 Task: Toggle the enable commit signing.
Action: Mouse moved to (27, 649)
Screenshot: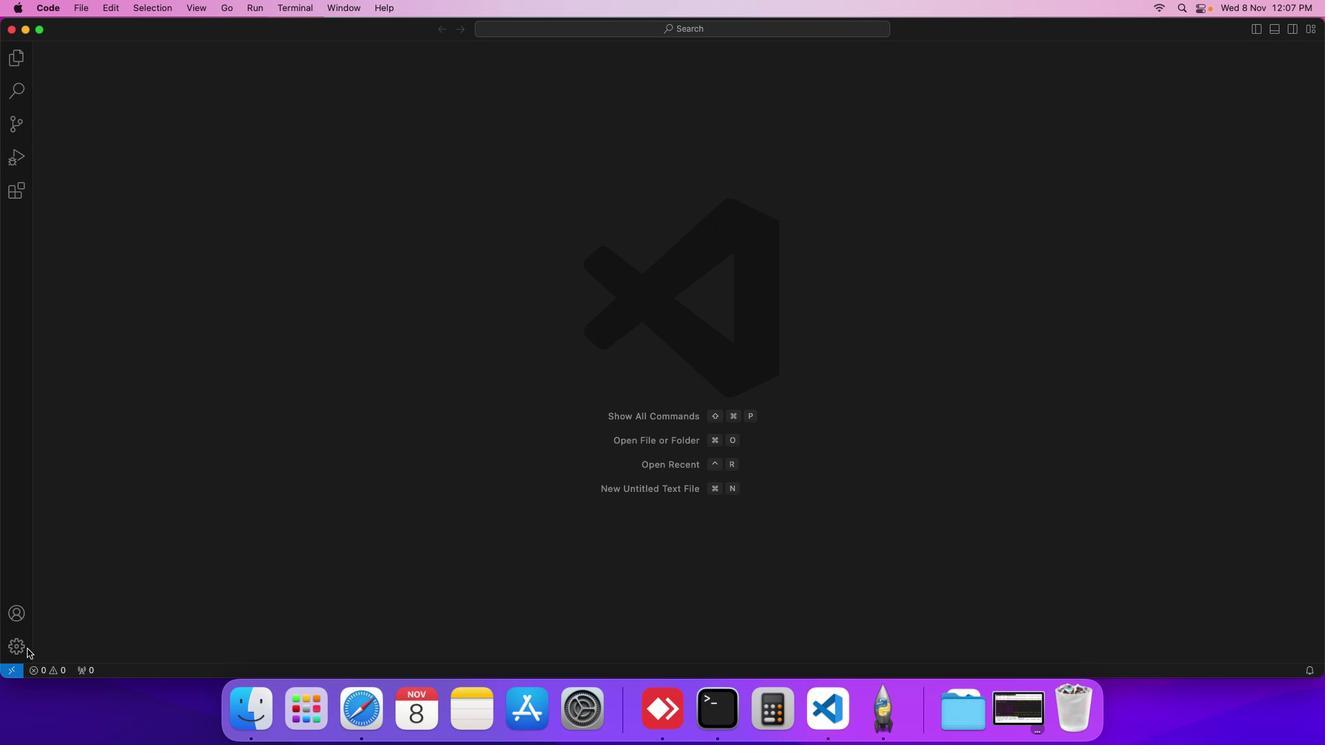 
Action: Mouse pressed left at (27, 649)
Screenshot: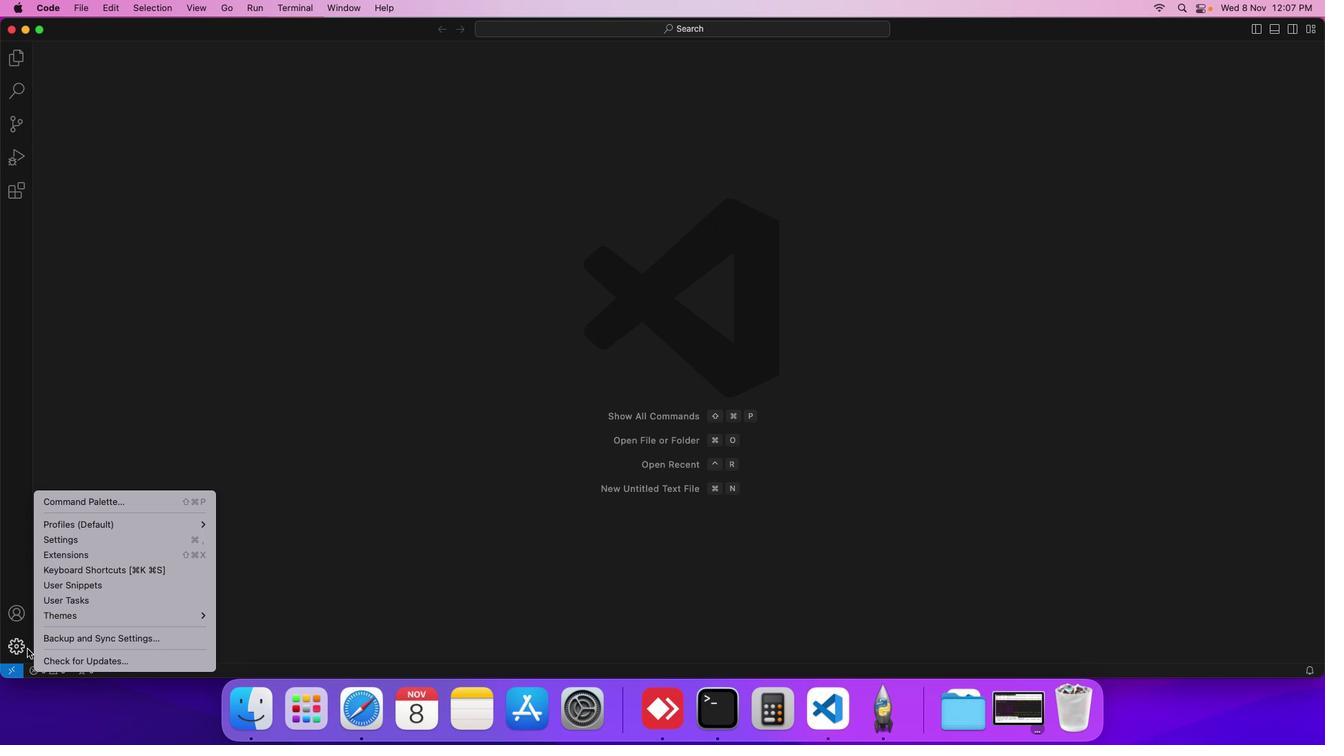
Action: Mouse moved to (82, 545)
Screenshot: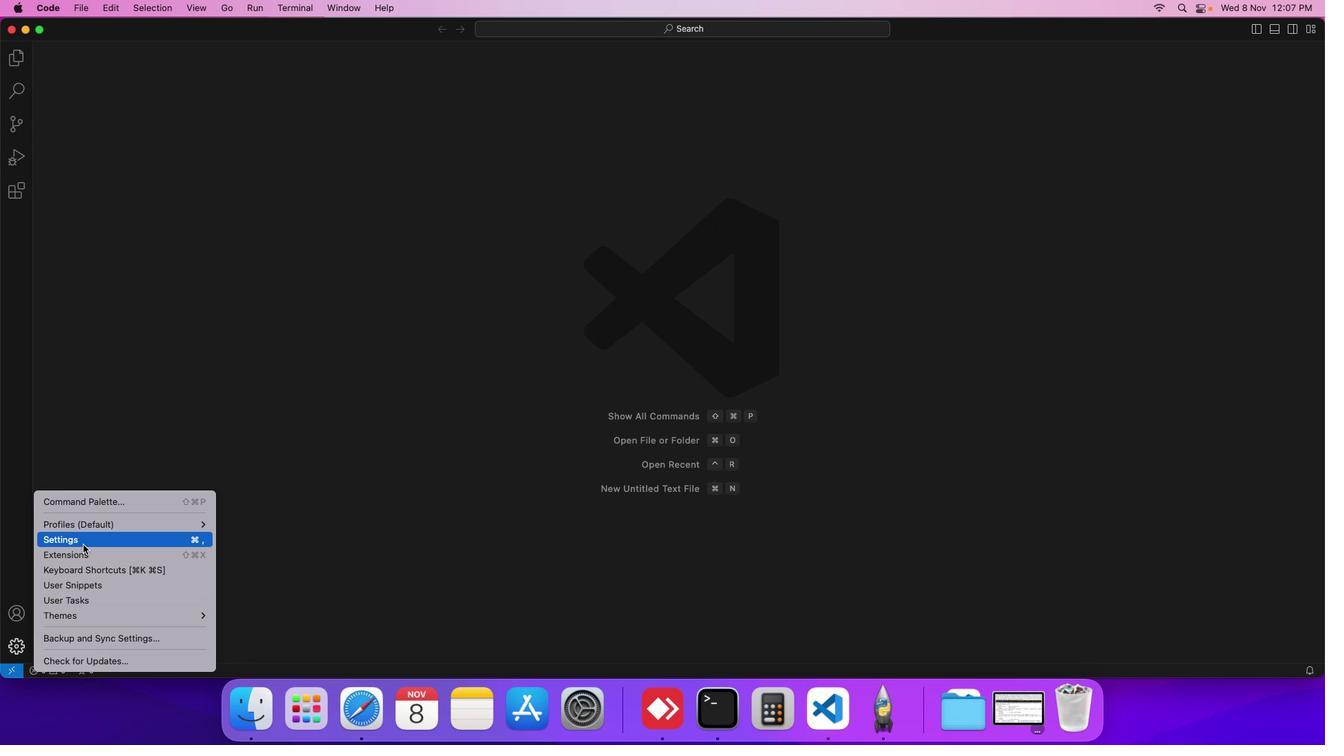
Action: Mouse pressed left at (82, 545)
Screenshot: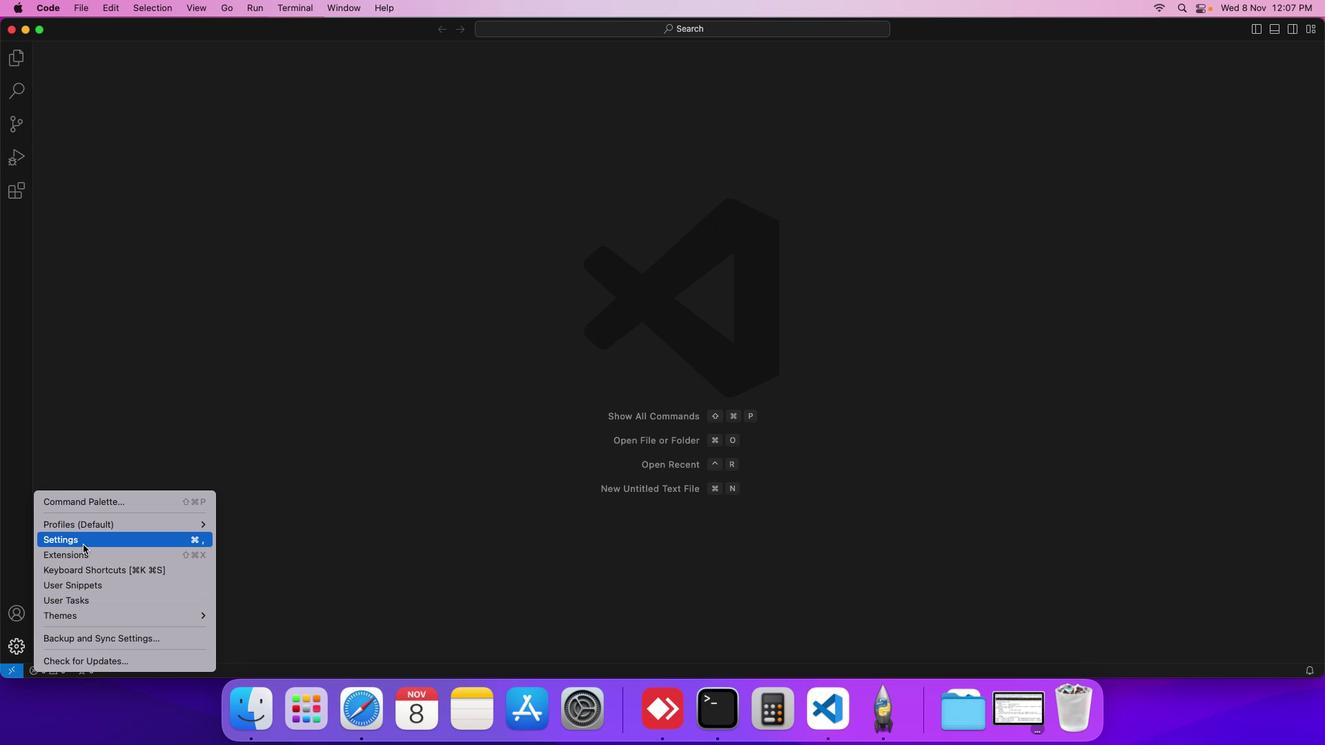 
Action: Mouse moved to (329, 251)
Screenshot: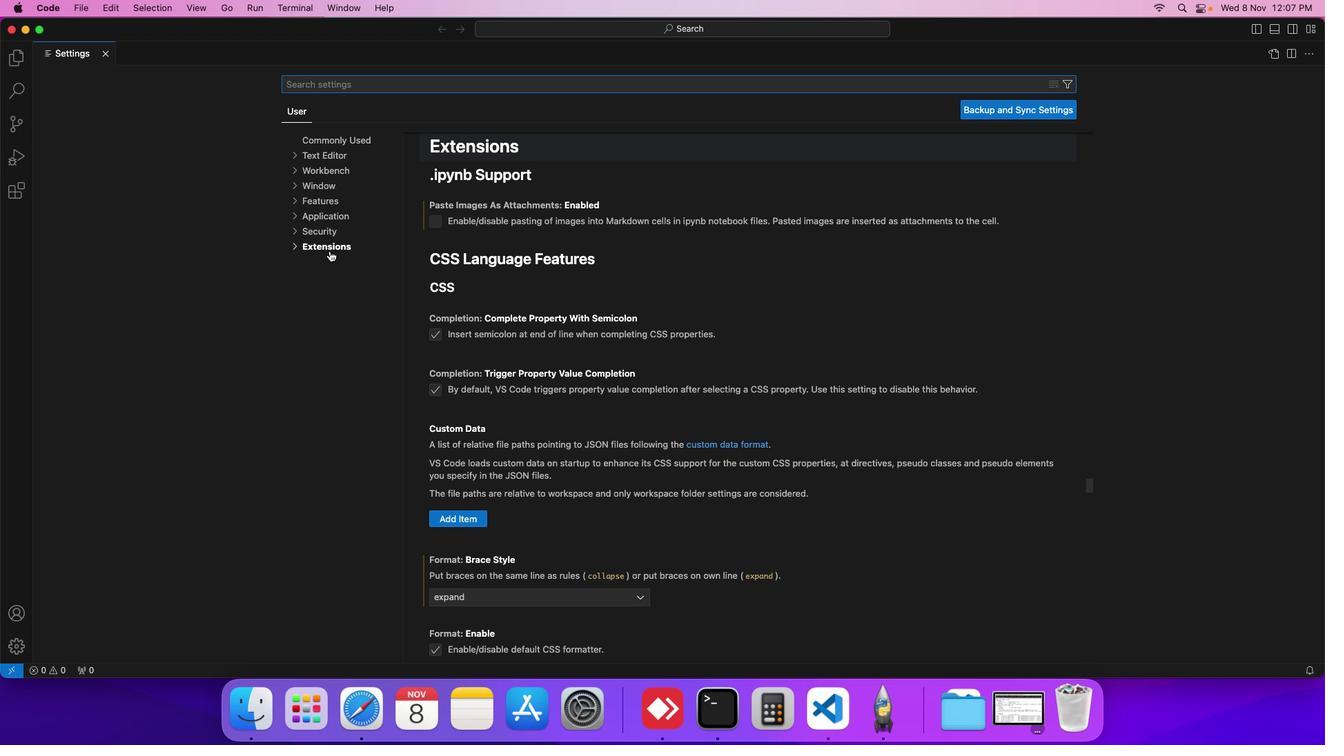
Action: Mouse pressed left at (329, 251)
Screenshot: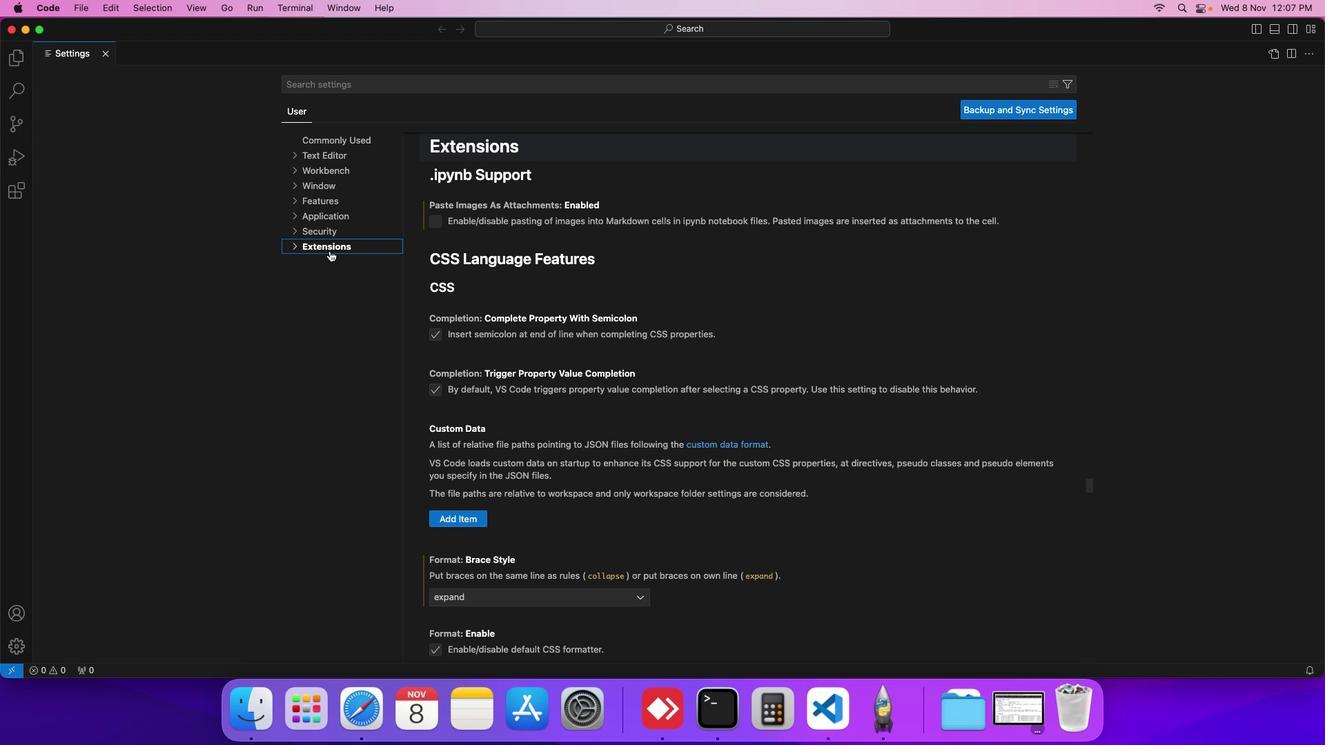 
Action: Mouse moved to (317, 307)
Screenshot: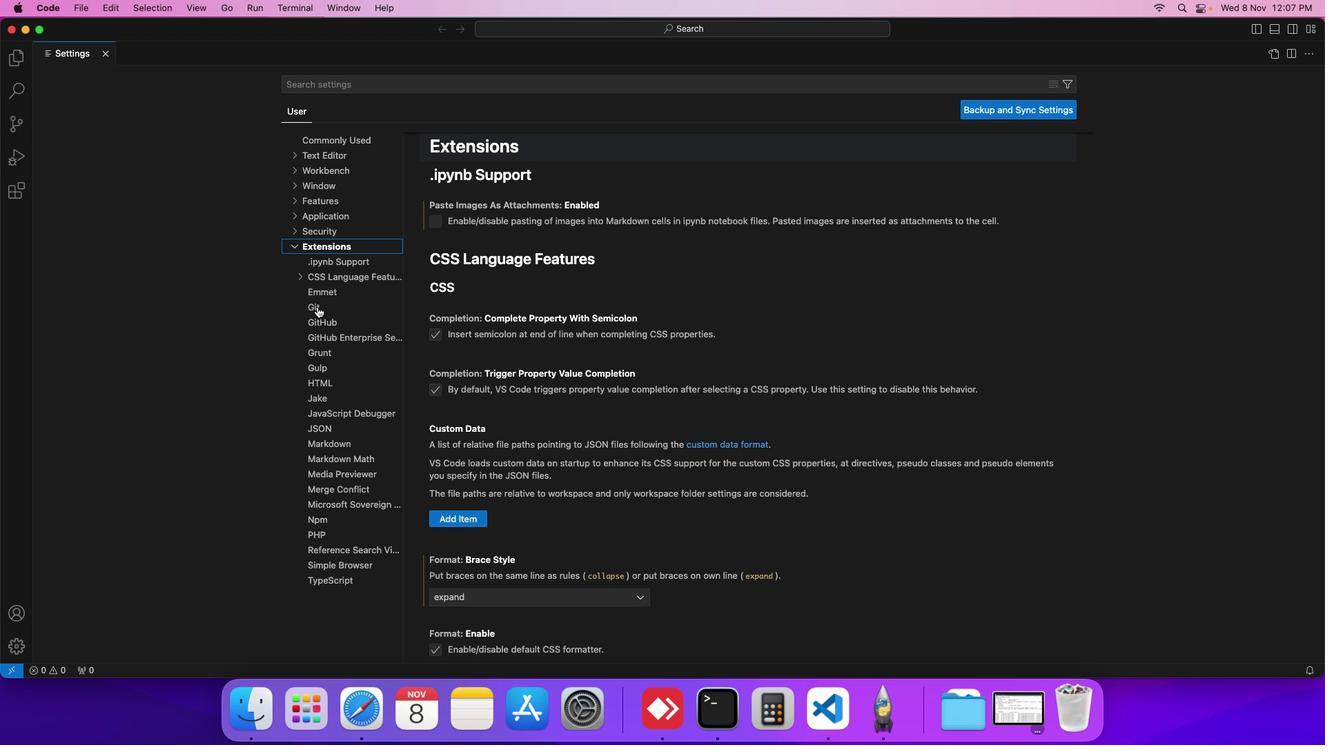 
Action: Mouse pressed left at (317, 307)
Screenshot: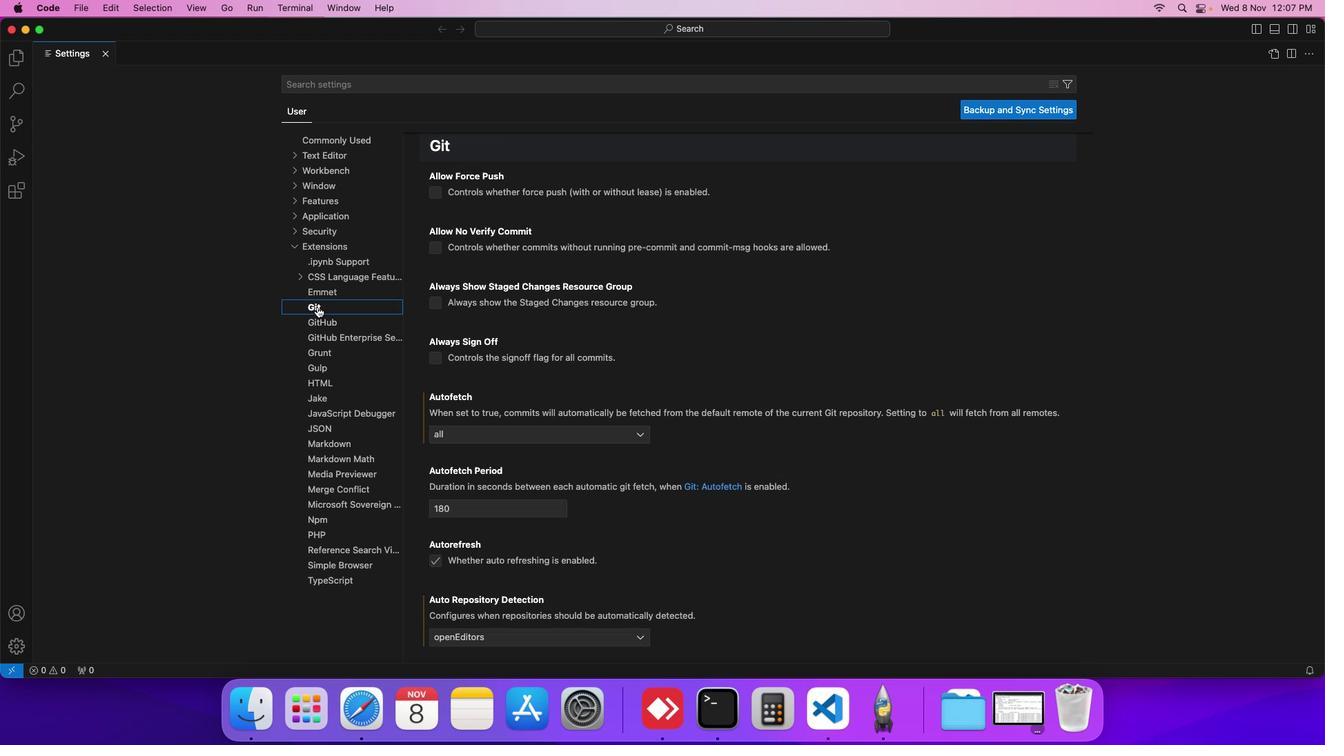 
Action: Mouse moved to (465, 385)
Screenshot: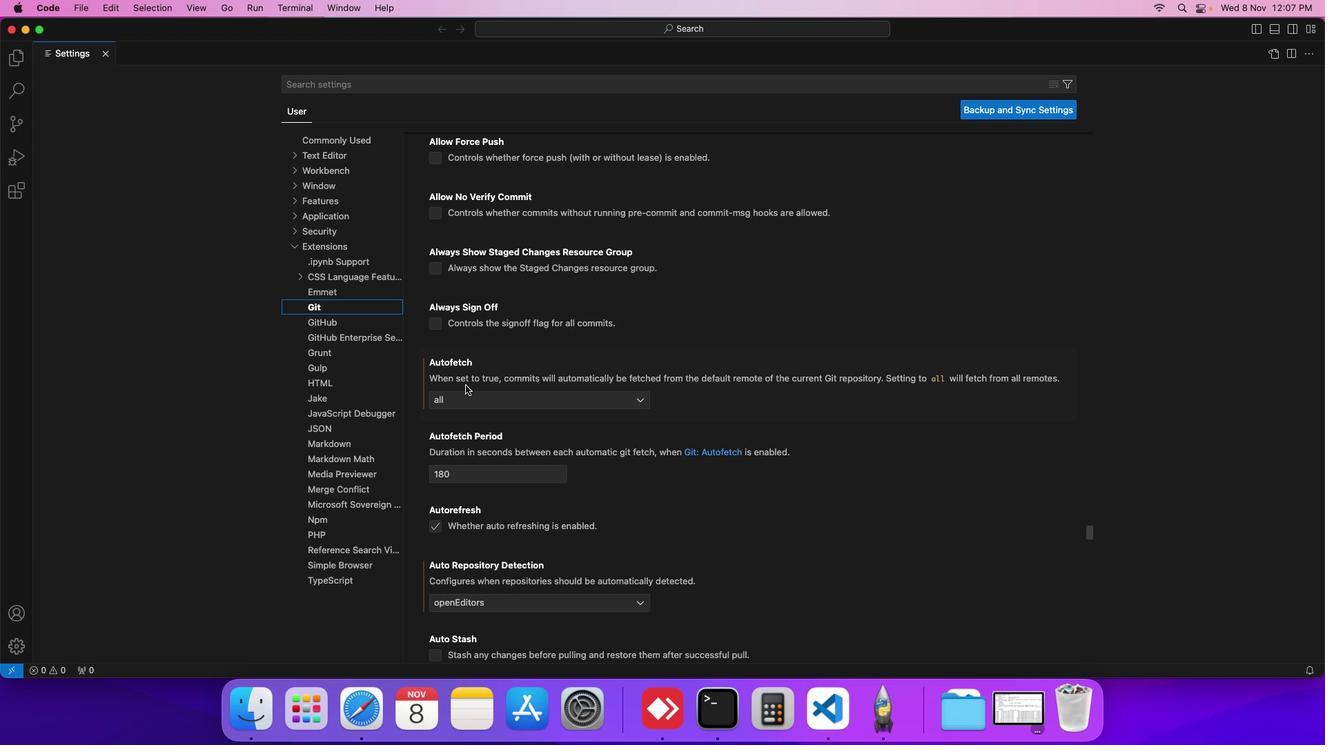 
Action: Mouse scrolled (465, 385) with delta (0, 0)
Screenshot: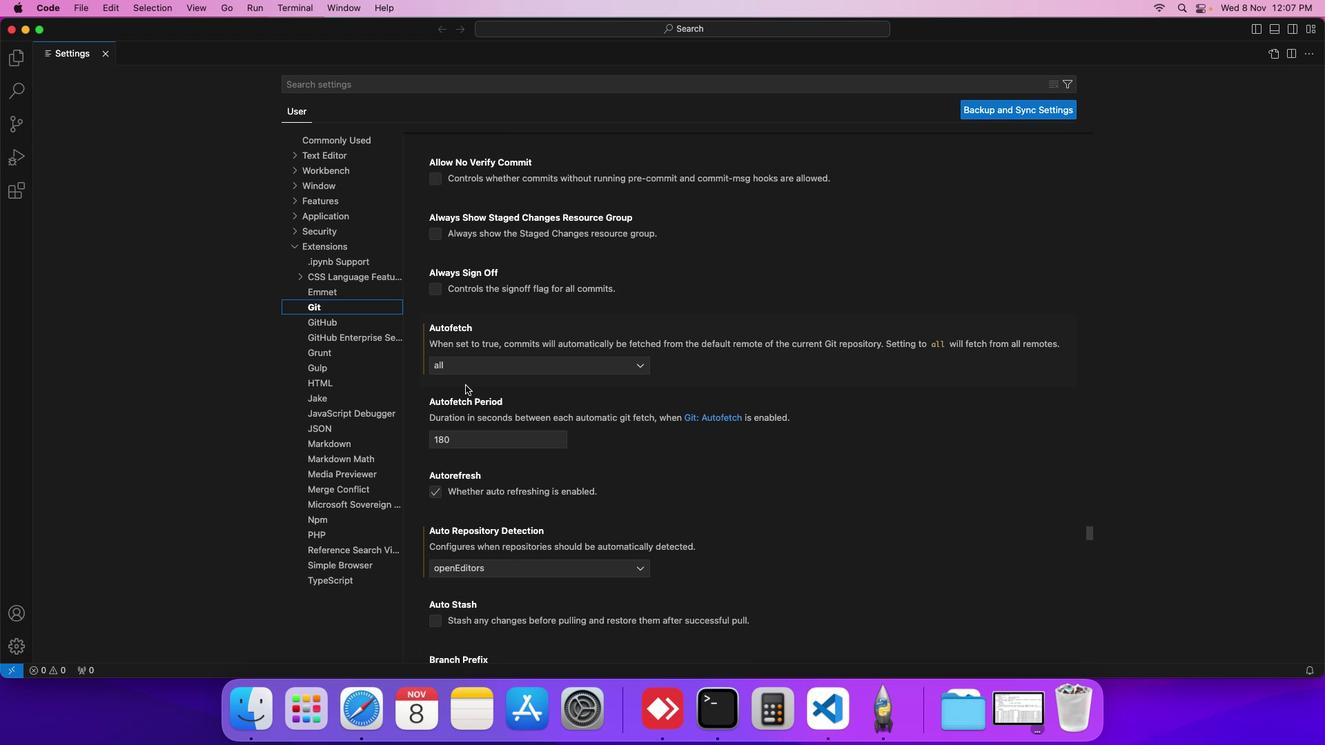 
Action: Mouse scrolled (465, 385) with delta (0, 0)
Screenshot: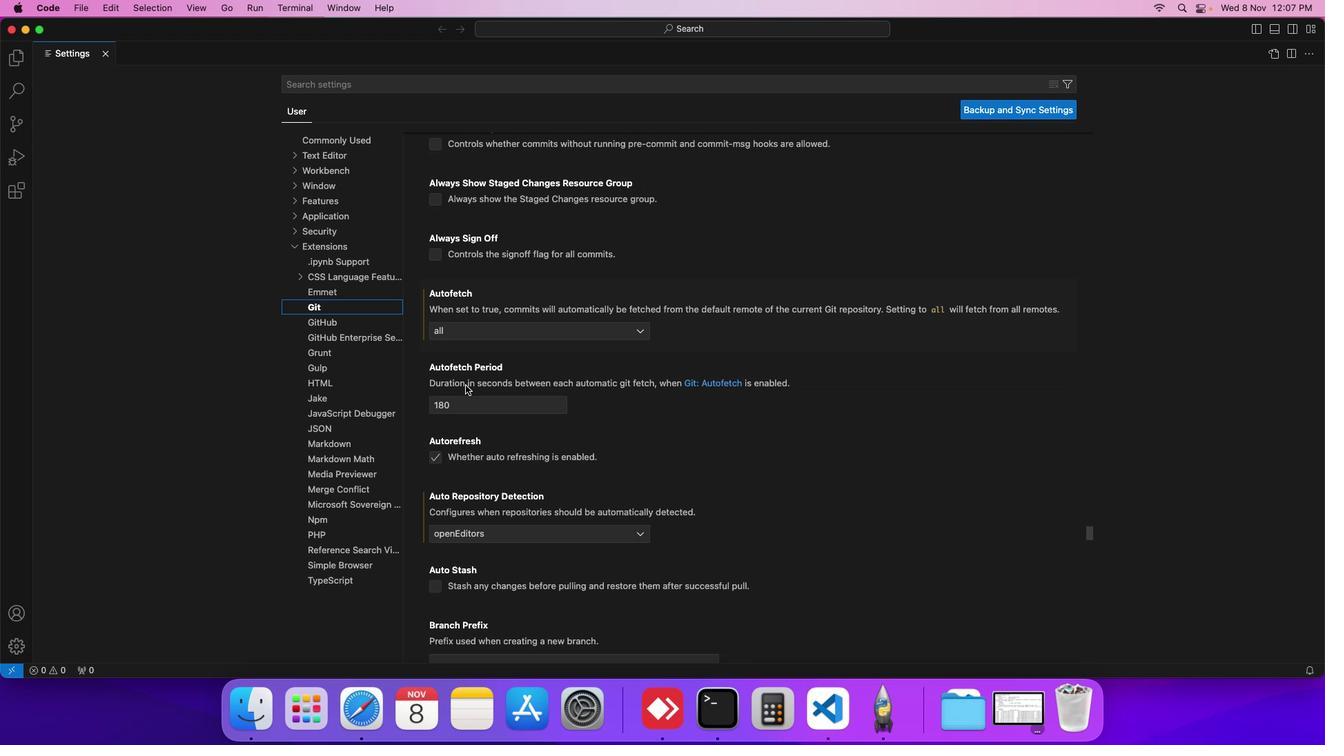 
Action: Mouse scrolled (465, 385) with delta (0, 0)
Screenshot: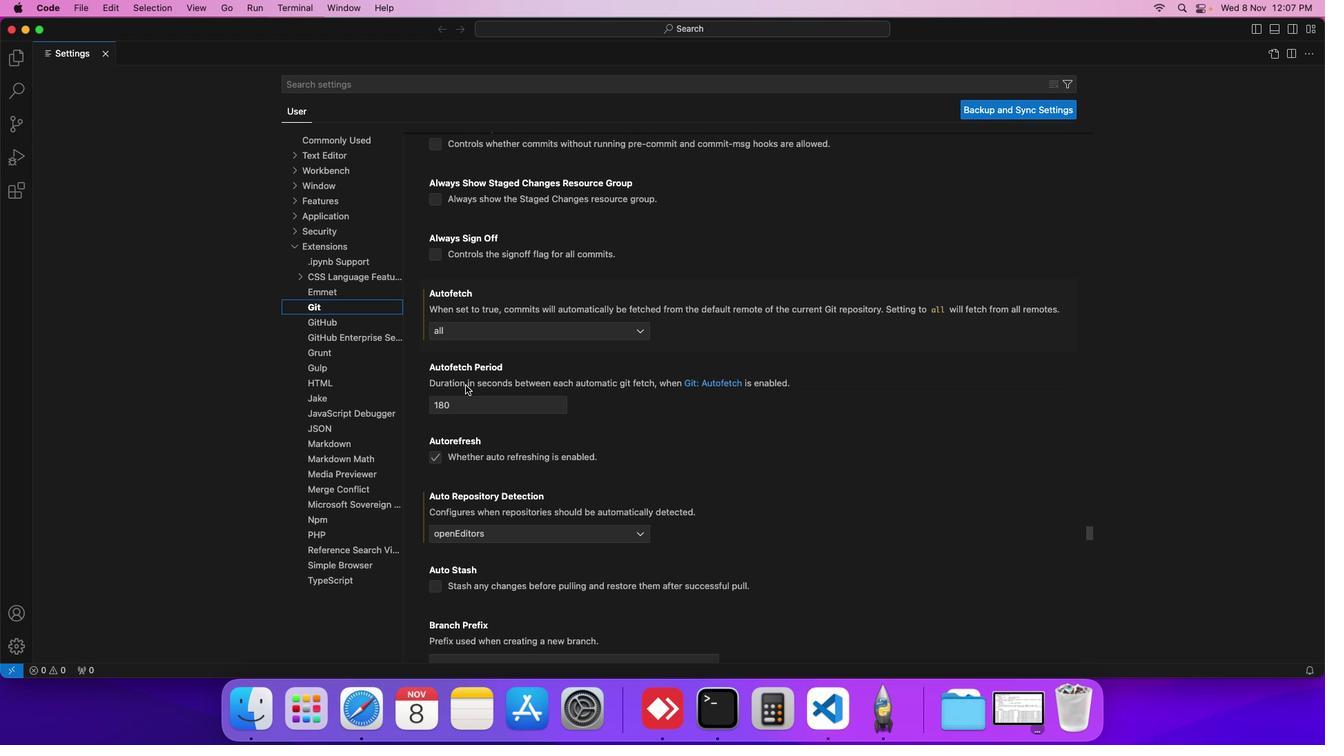 
Action: Mouse scrolled (465, 385) with delta (0, 0)
Screenshot: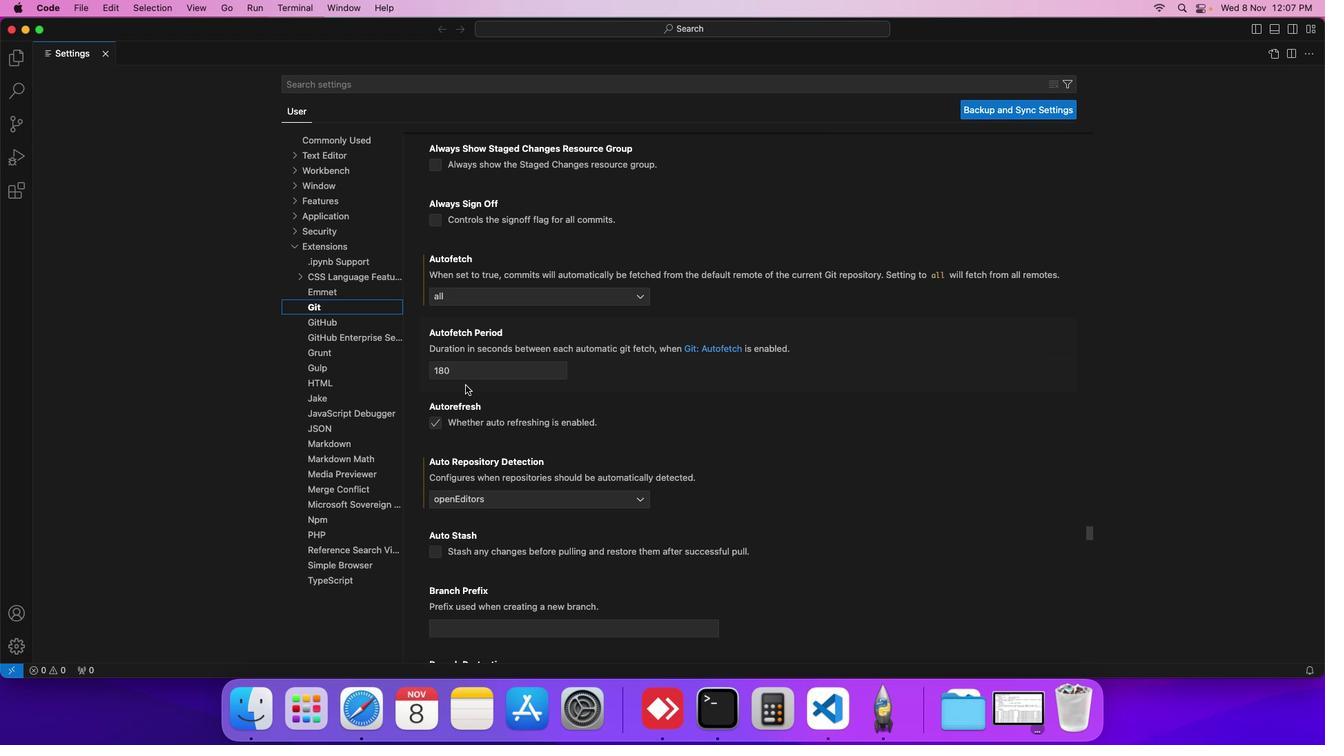 
Action: Mouse scrolled (465, 385) with delta (0, 0)
Screenshot: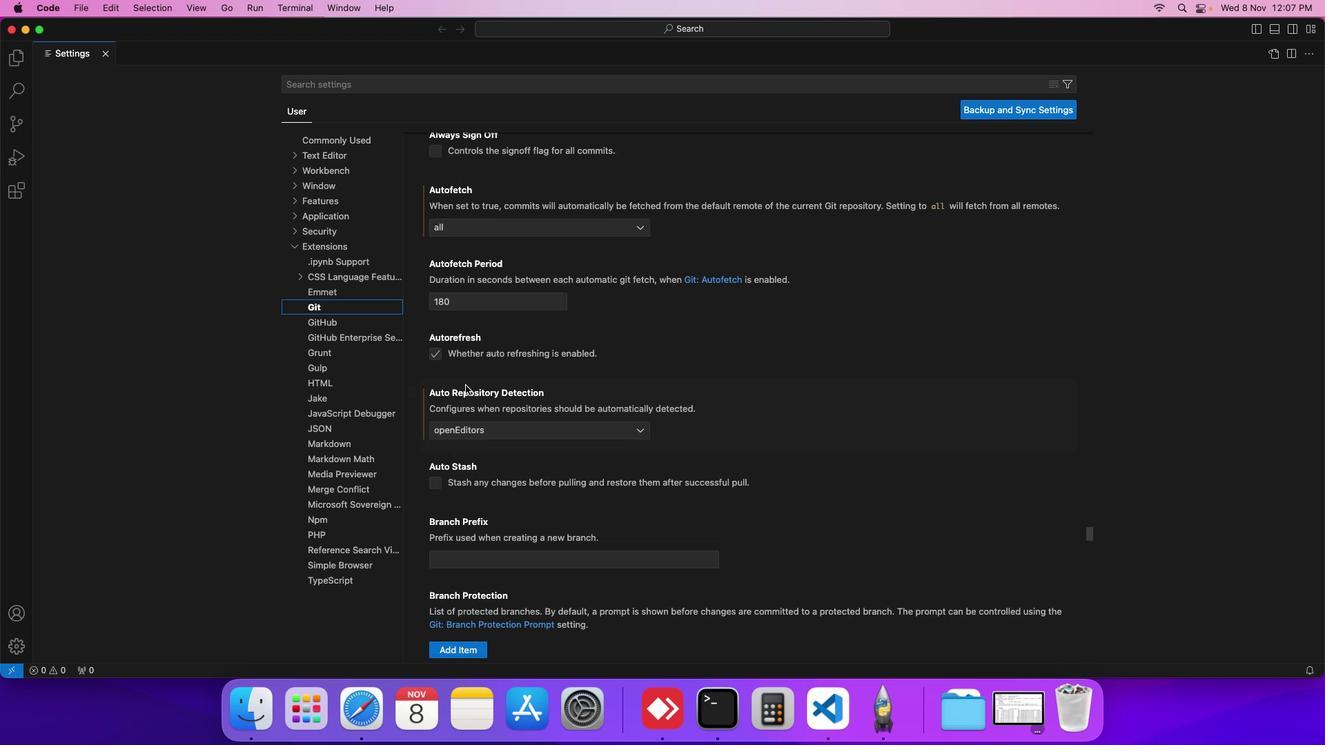 
Action: Mouse scrolled (465, 385) with delta (0, 0)
Screenshot: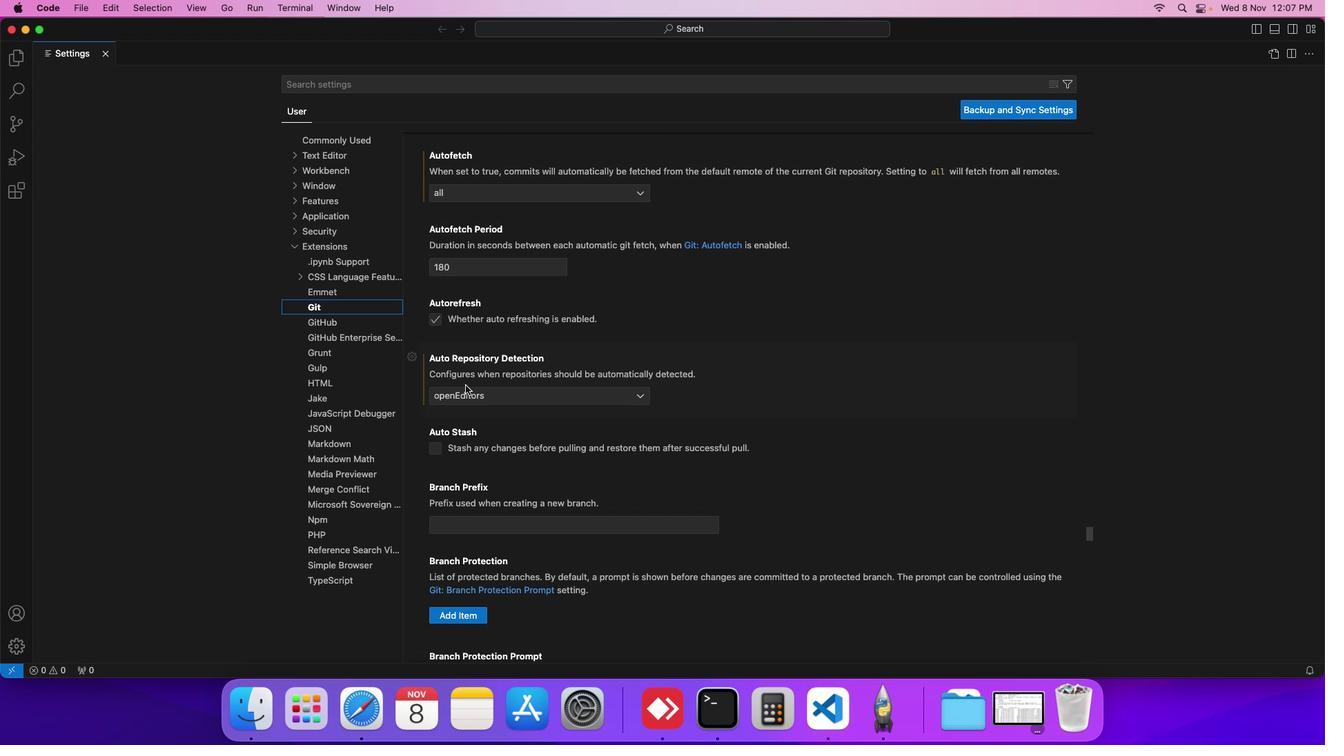 
Action: Mouse scrolled (465, 385) with delta (0, 0)
Screenshot: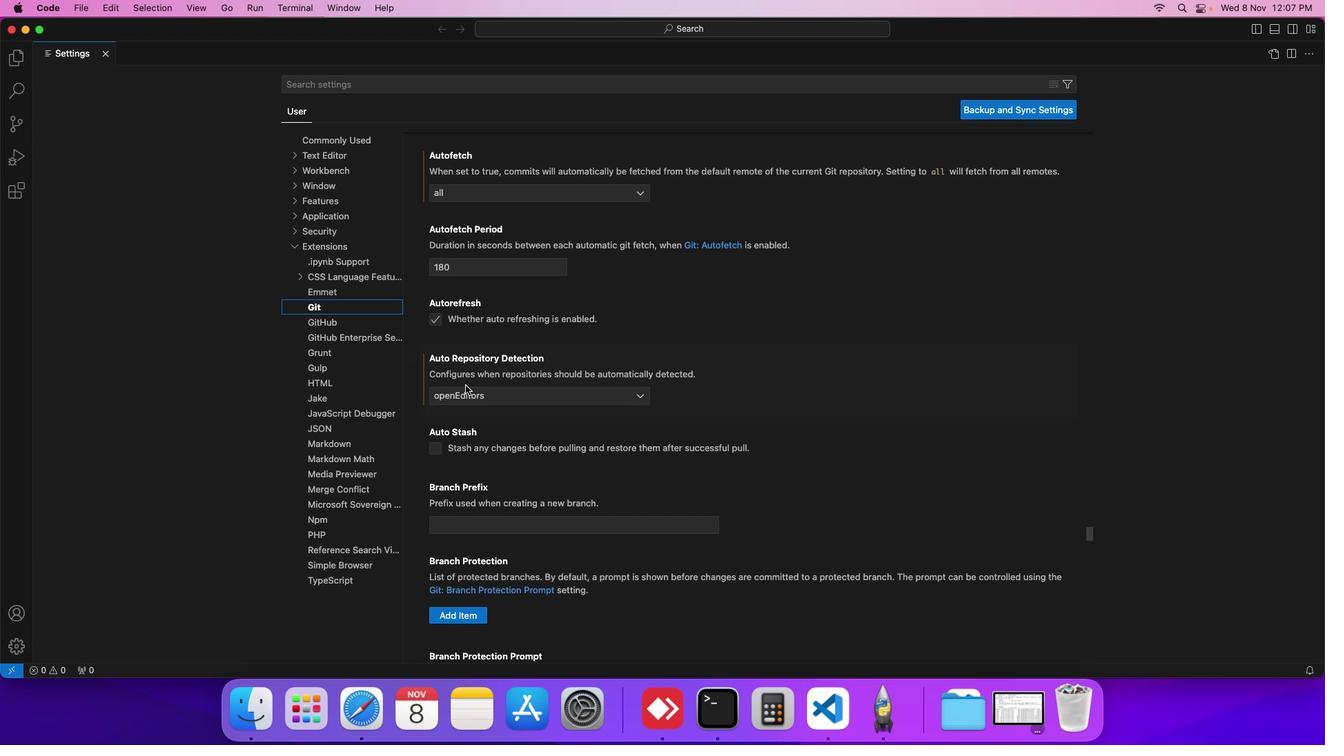 
Action: Mouse scrolled (465, 385) with delta (0, 0)
Screenshot: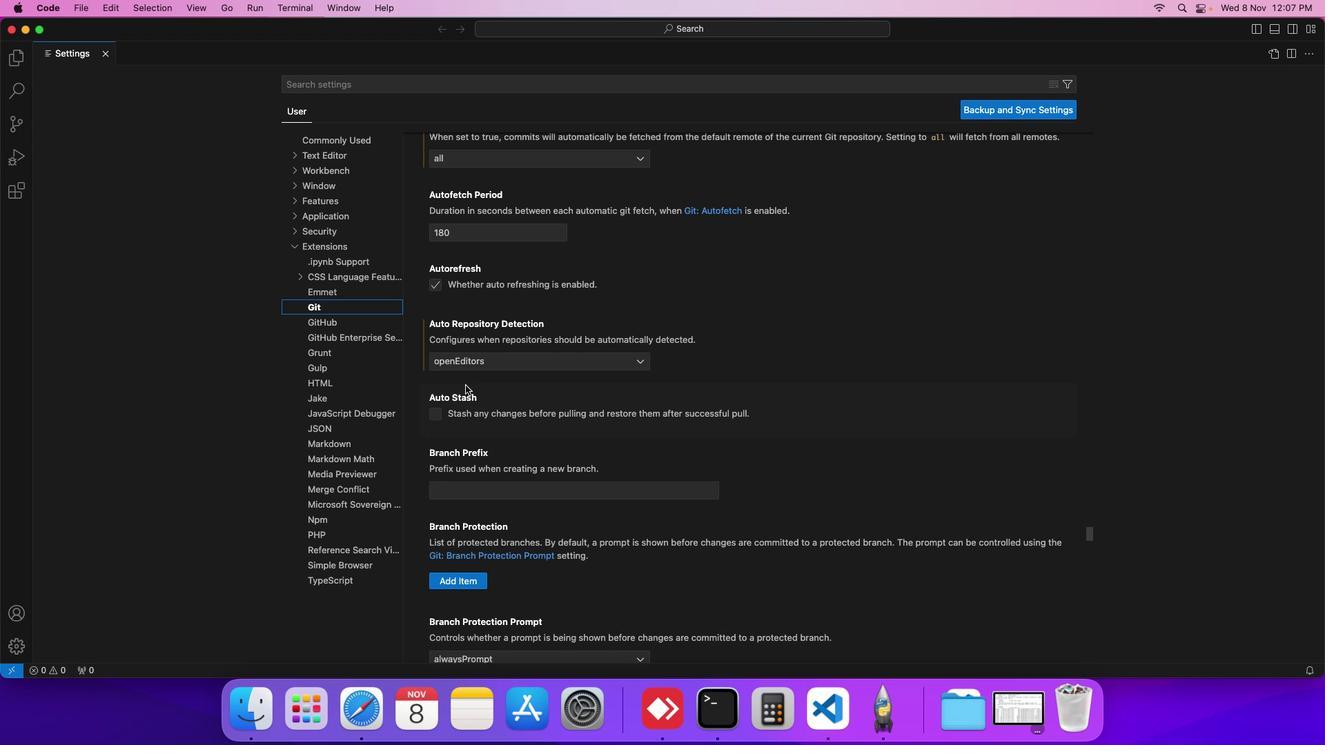 
Action: Mouse scrolled (465, 385) with delta (0, 0)
Screenshot: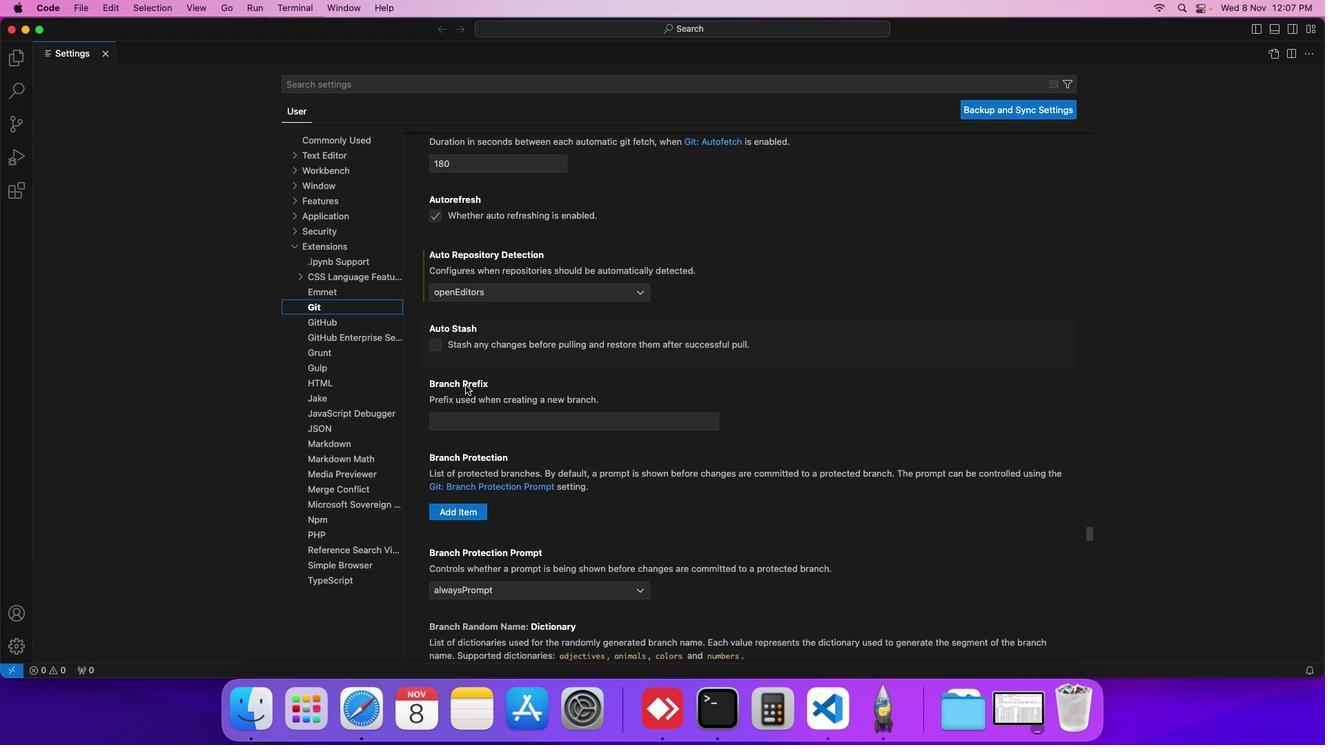 
Action: Mouse scrolled (465, 385) with delta (0, 0)
Screenshot: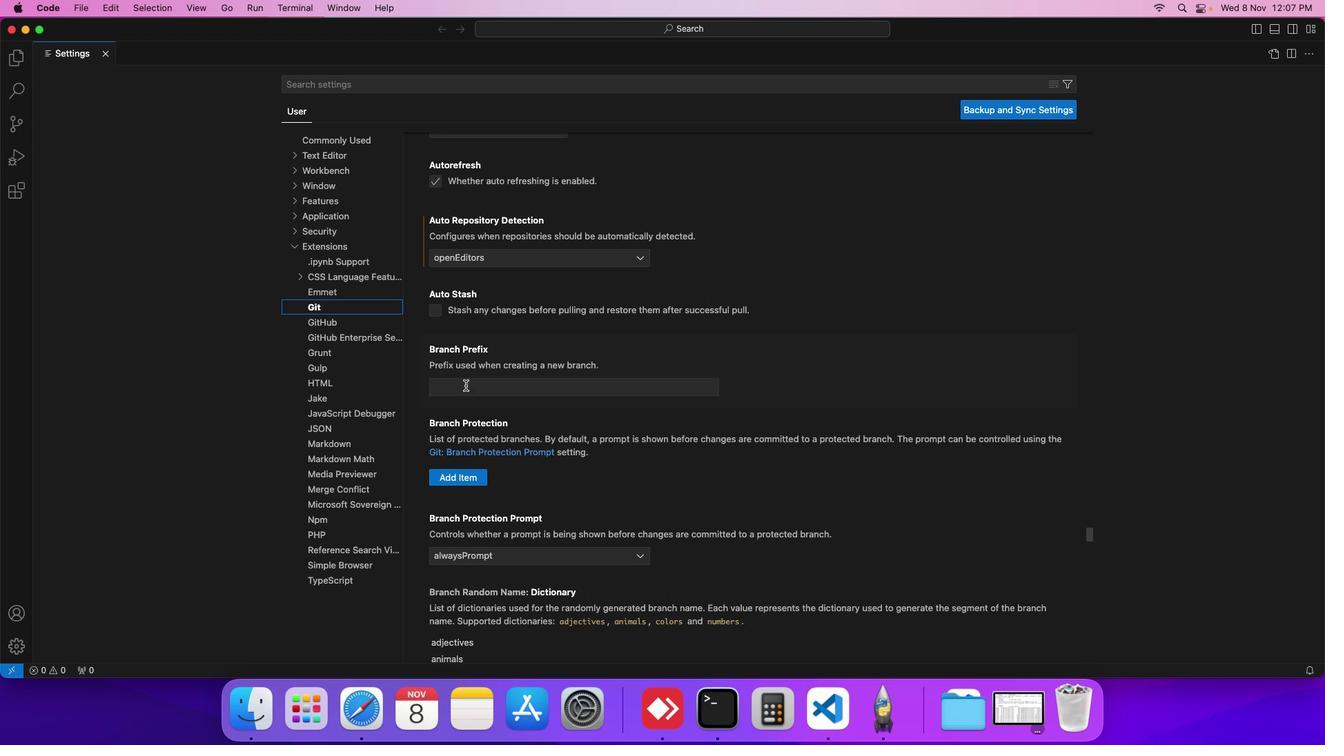 
Action: Mouse scrolled (465, 385) with delta (0, 0)
Screenshot: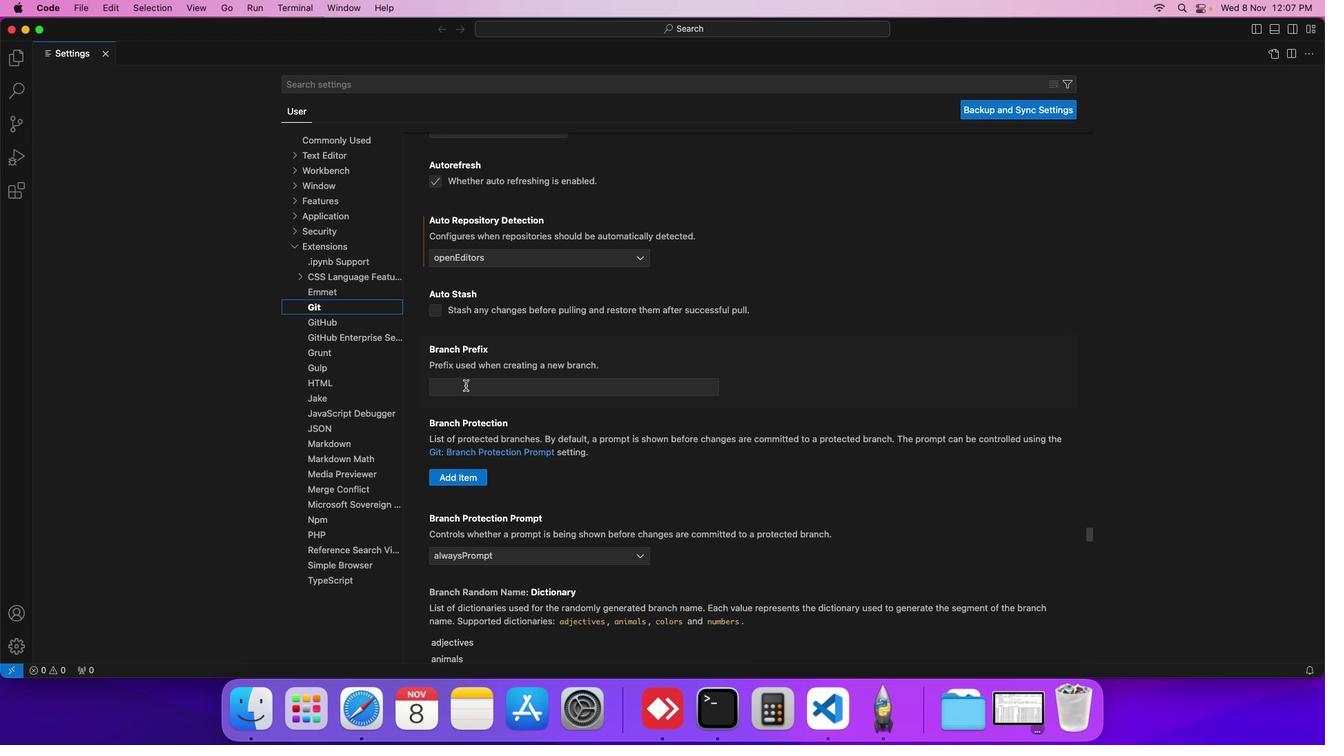 
Action: Mouse scrolled (465, 385) with delta (0, 0)
Screenshot: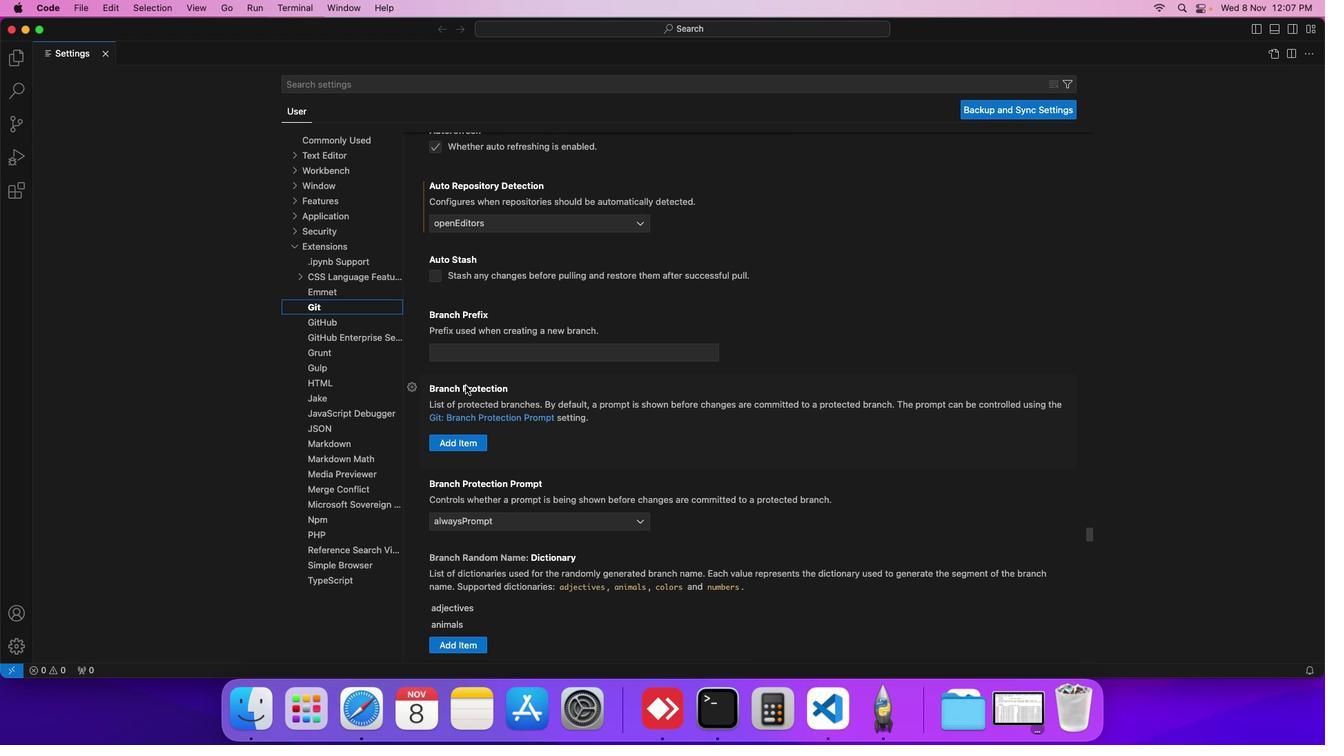 
Action: Mouse scrolled (465, 385) with delta (0, 0)
Screenshot: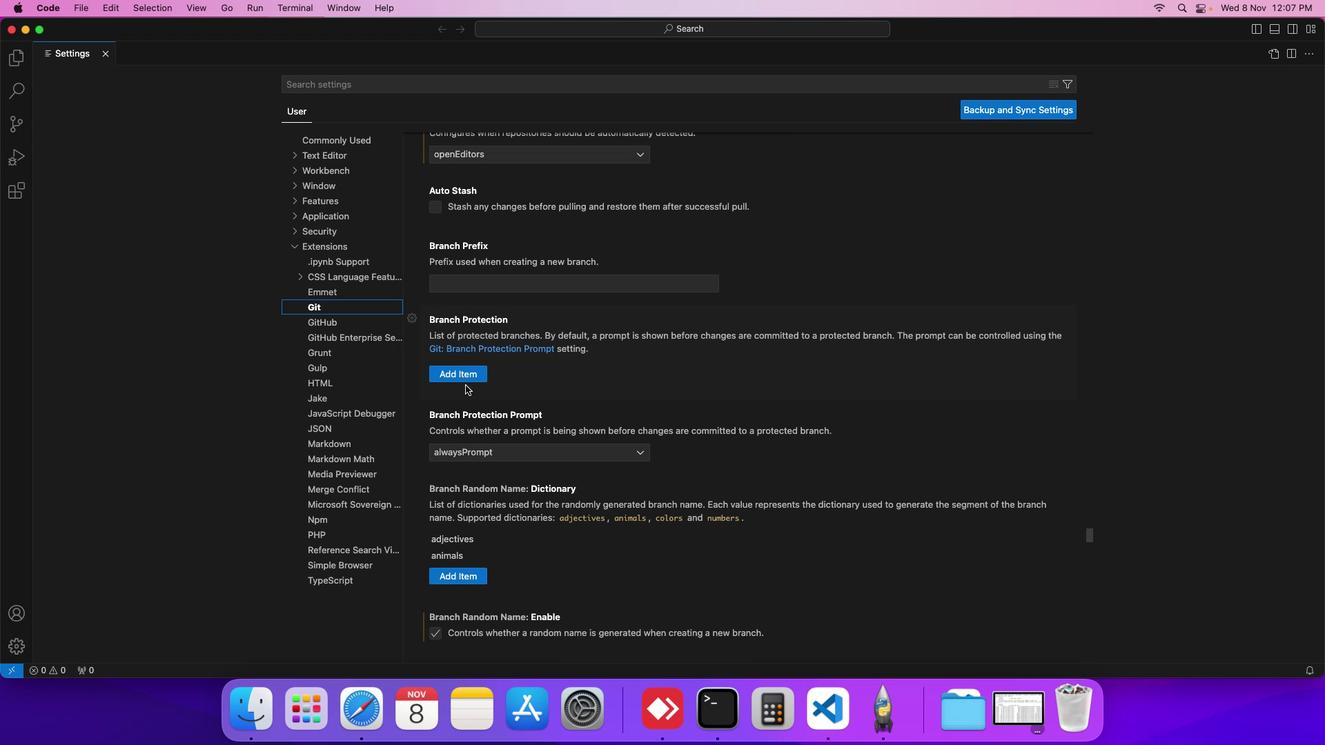 
Action: Mouse scrolled (465, 385) with delta (0, 0)
Screenshot: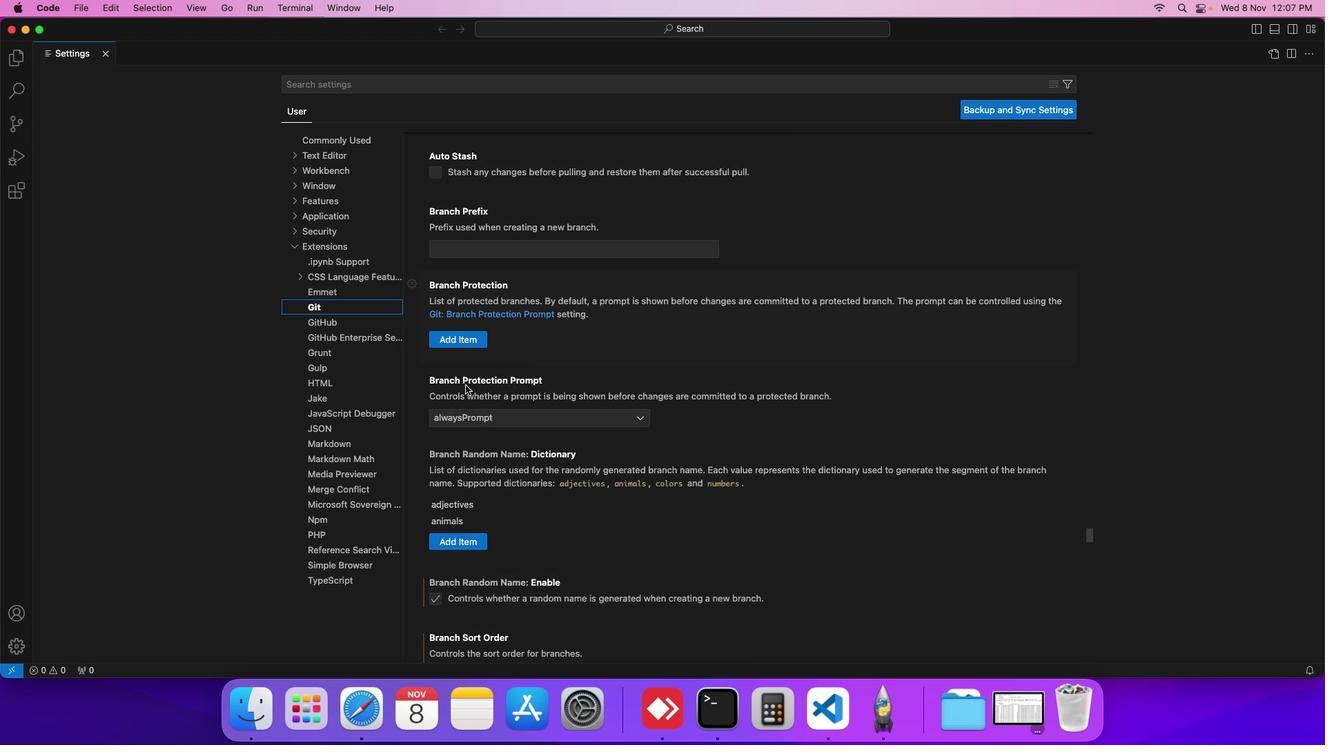 
Action: Mouse scrolled (465, 385) with delta (0, 0)
Screenshot: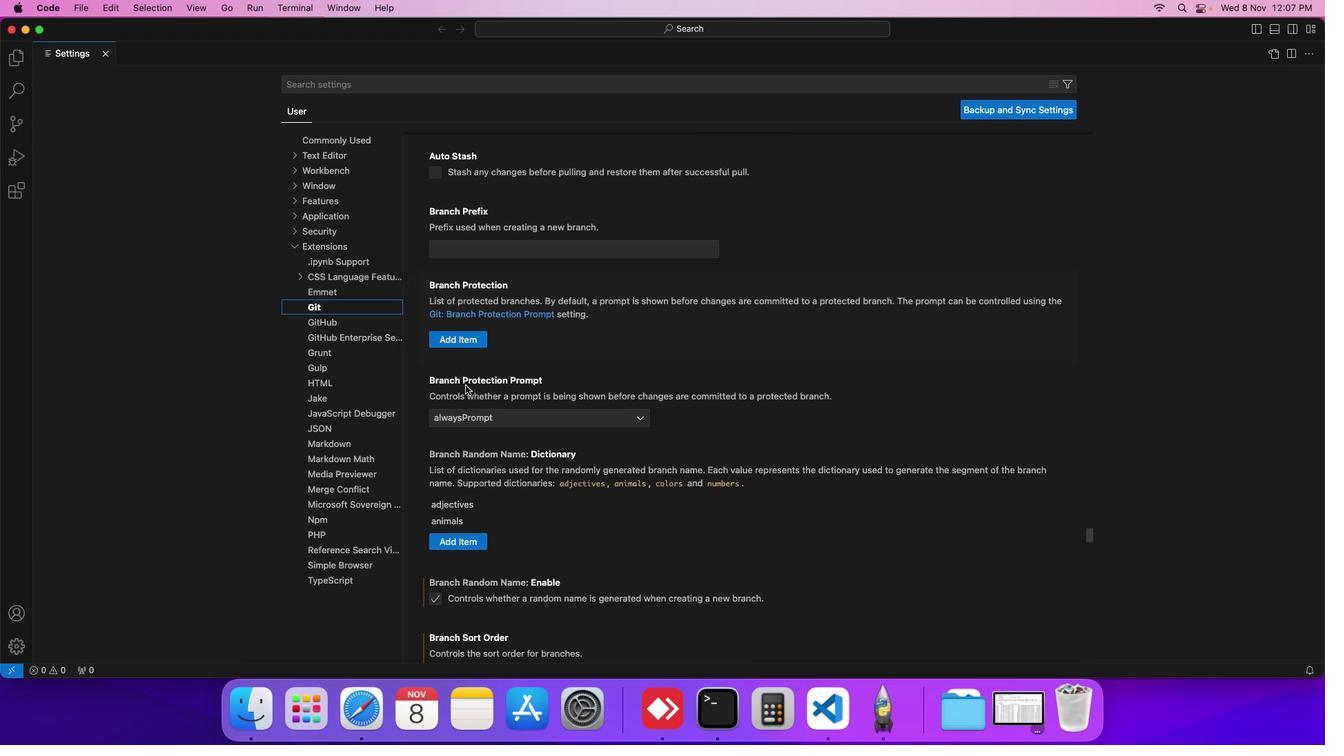 
Action: Mouse scrolled (465, 385) with delta (0, 0)
Screenshot: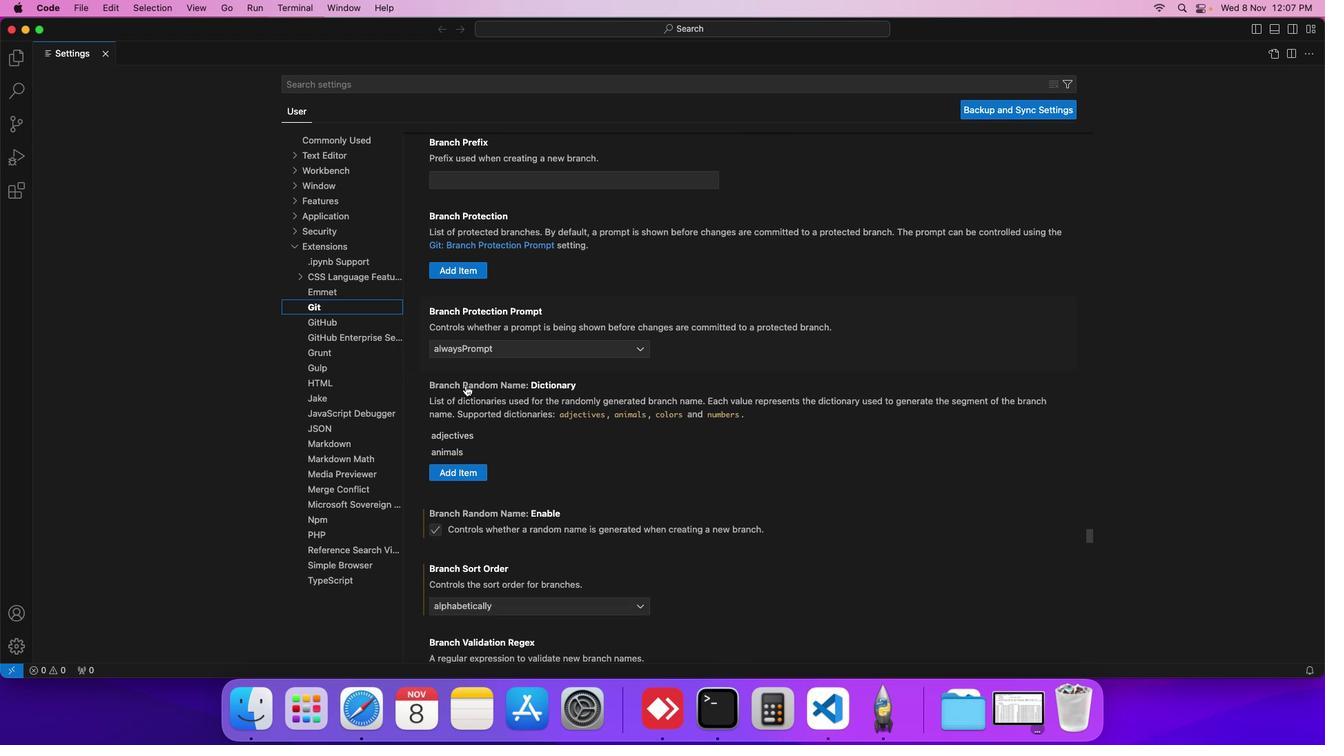 
Action: Mouse scrolled (465, 385) with delta (0, 0)
Screenshot: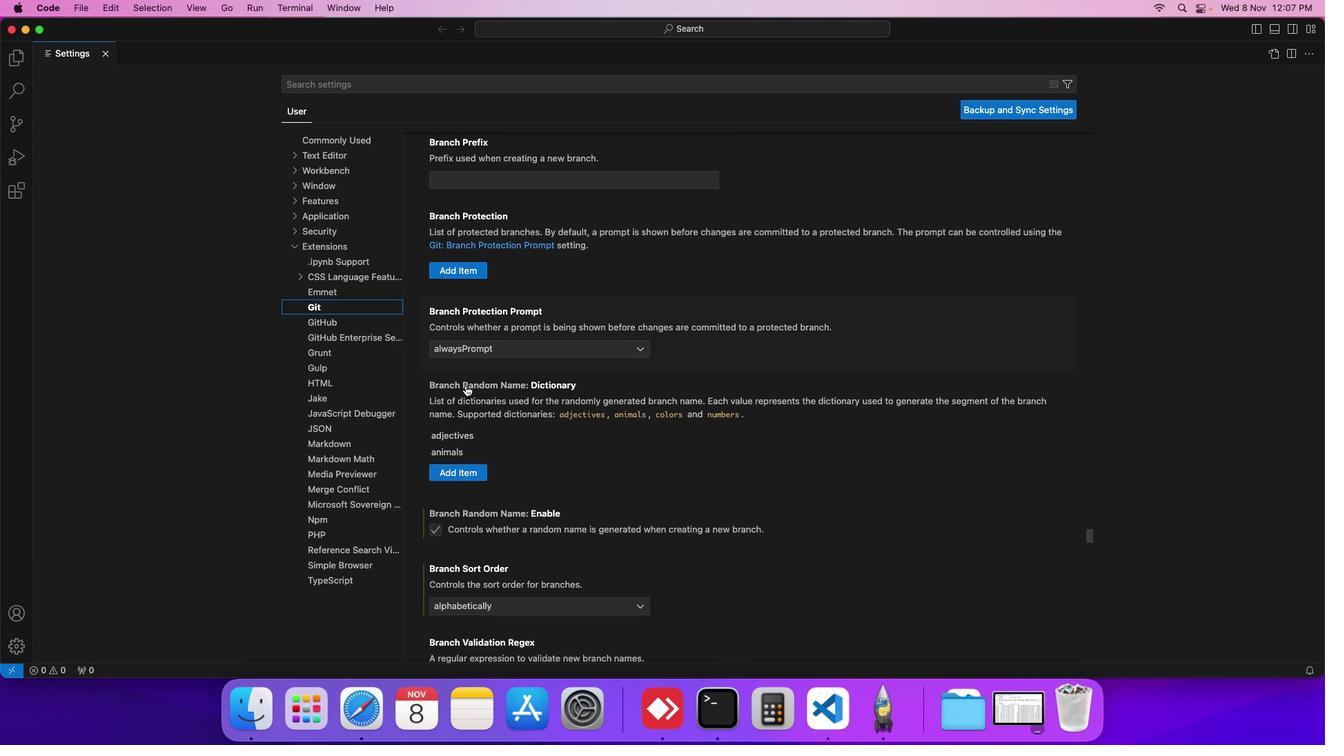 
Action: Mouse scrolled (465, 385) with delta (0, 0)
Screenshot: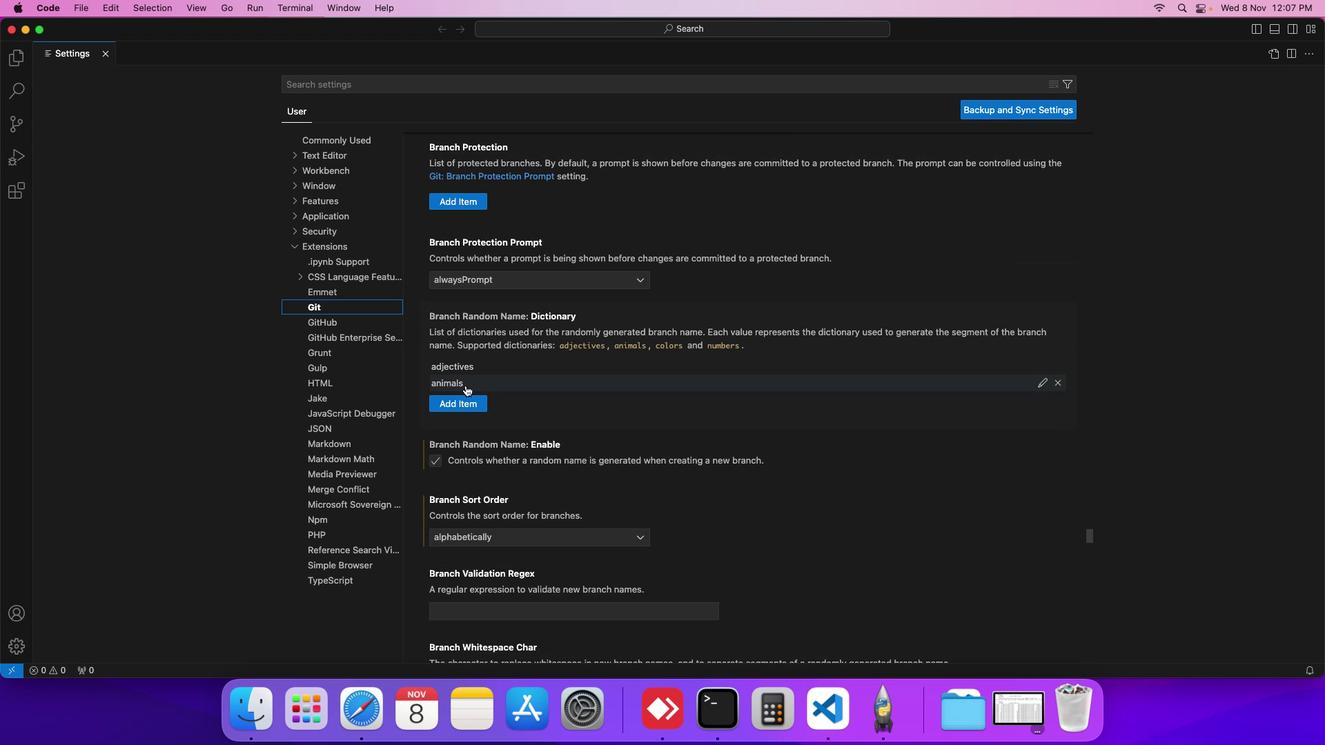 
Action: Mouse scrolled (465, 385) with delta (0, 0)
Screenshot: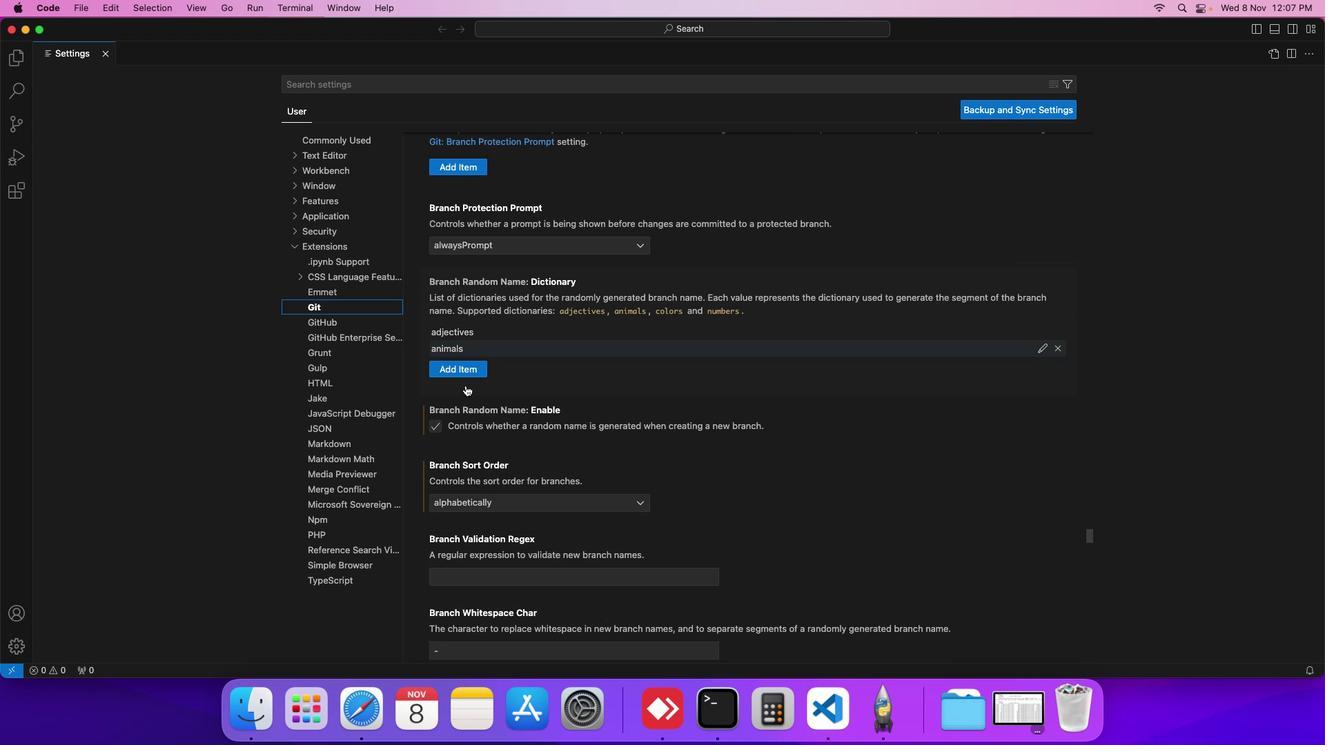 
Action: Mouse scrolled (465, 385) with delta (0, 0)
Screenshot: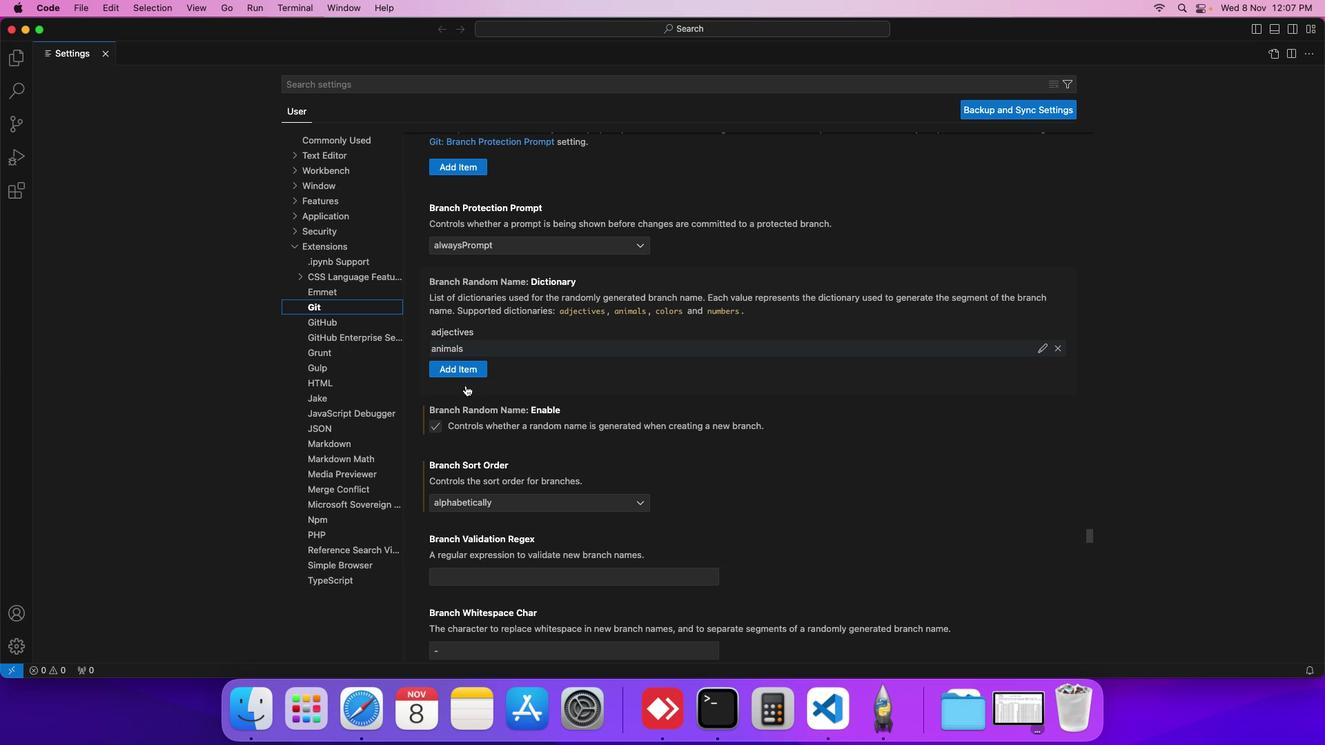 
Action: Mouse scrolled (465, 385) with delta (0, 0)
Screenshot: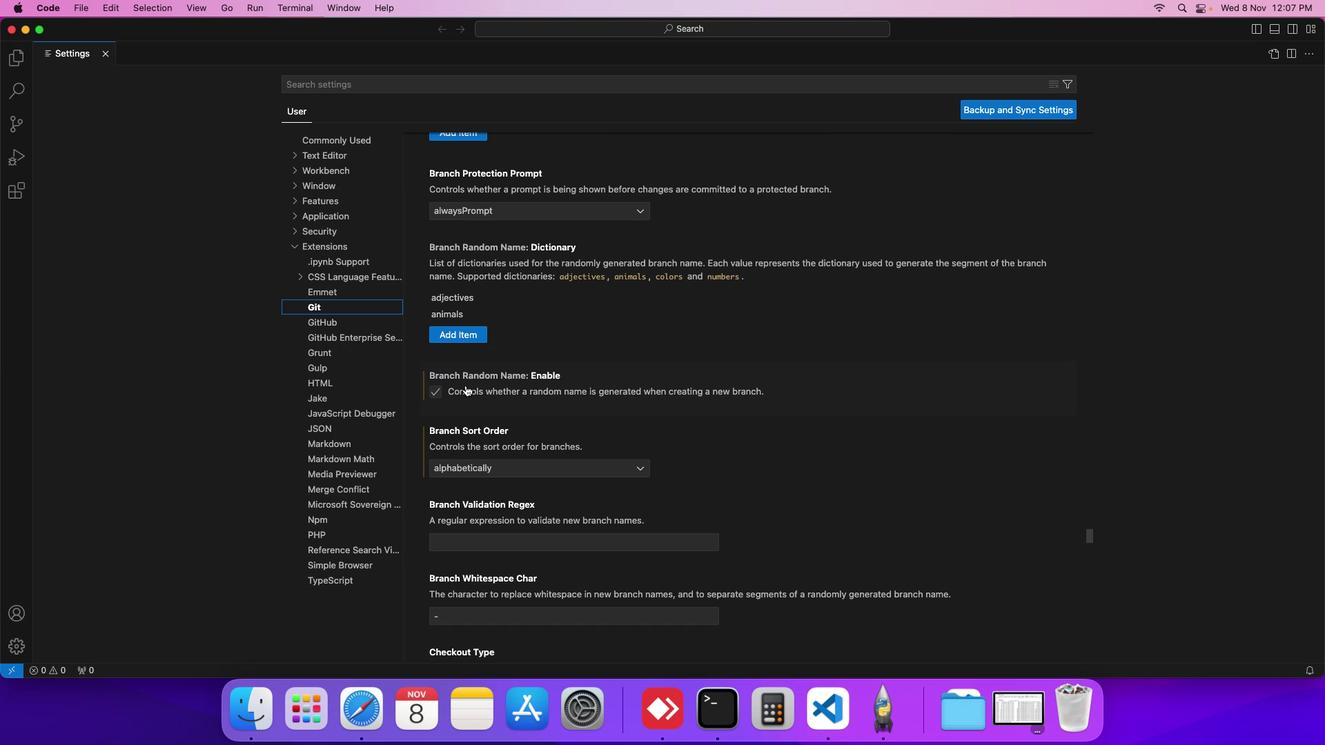 
Action: Mouse scrolled (465, 385) with delta (0, 0)
Screenshot: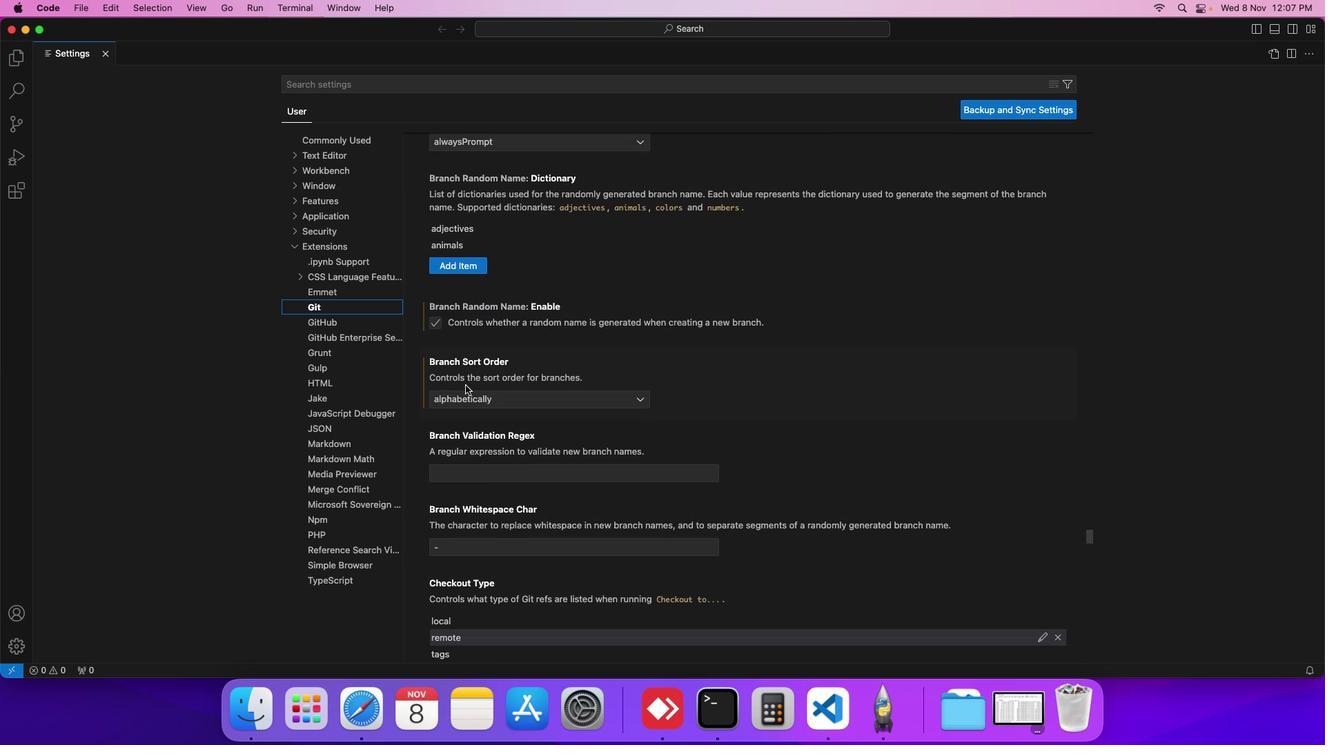 
Action: Mouse scrolled (465, 385) with delta (0, 0)
Screenshot: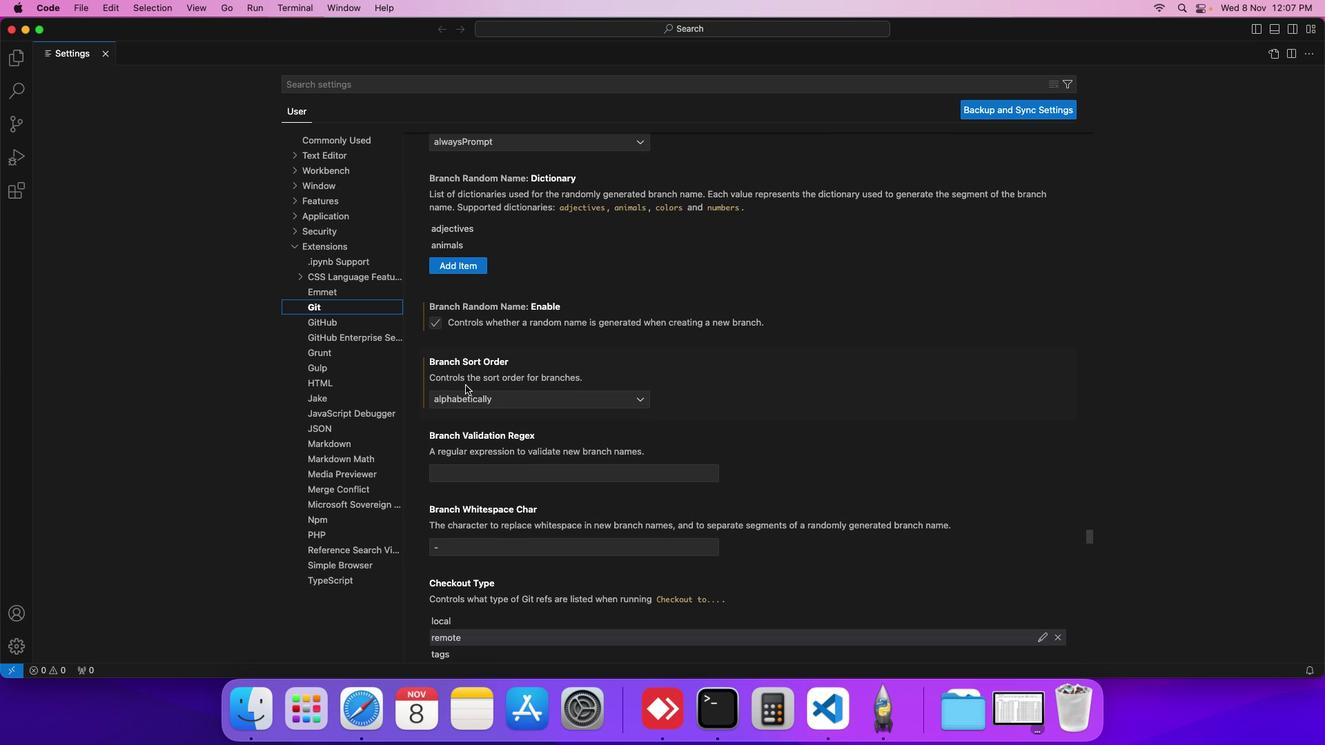 
Action: Mouse scrolled (465, 385) with delta (0, 0)
Screenshot: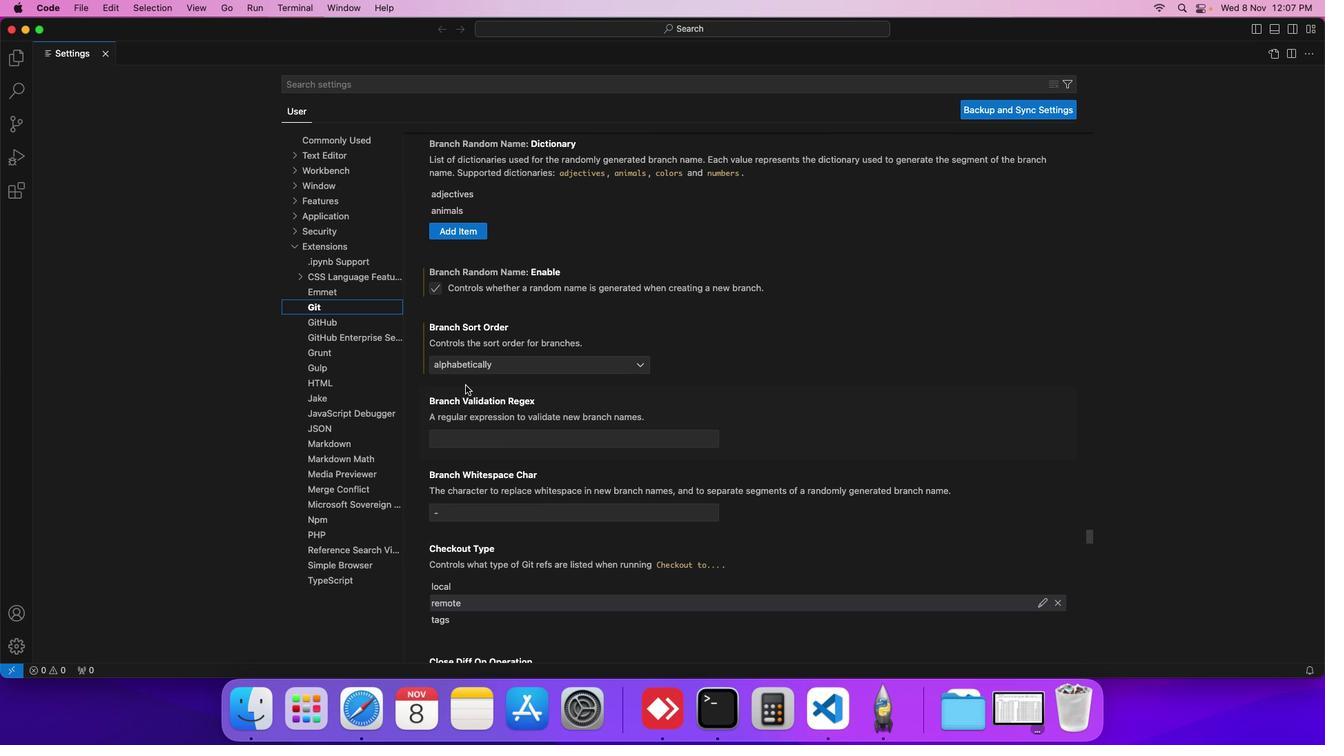 
Action: Mouse scrolled (465, 385) with delta (0, 0)
Screenshot: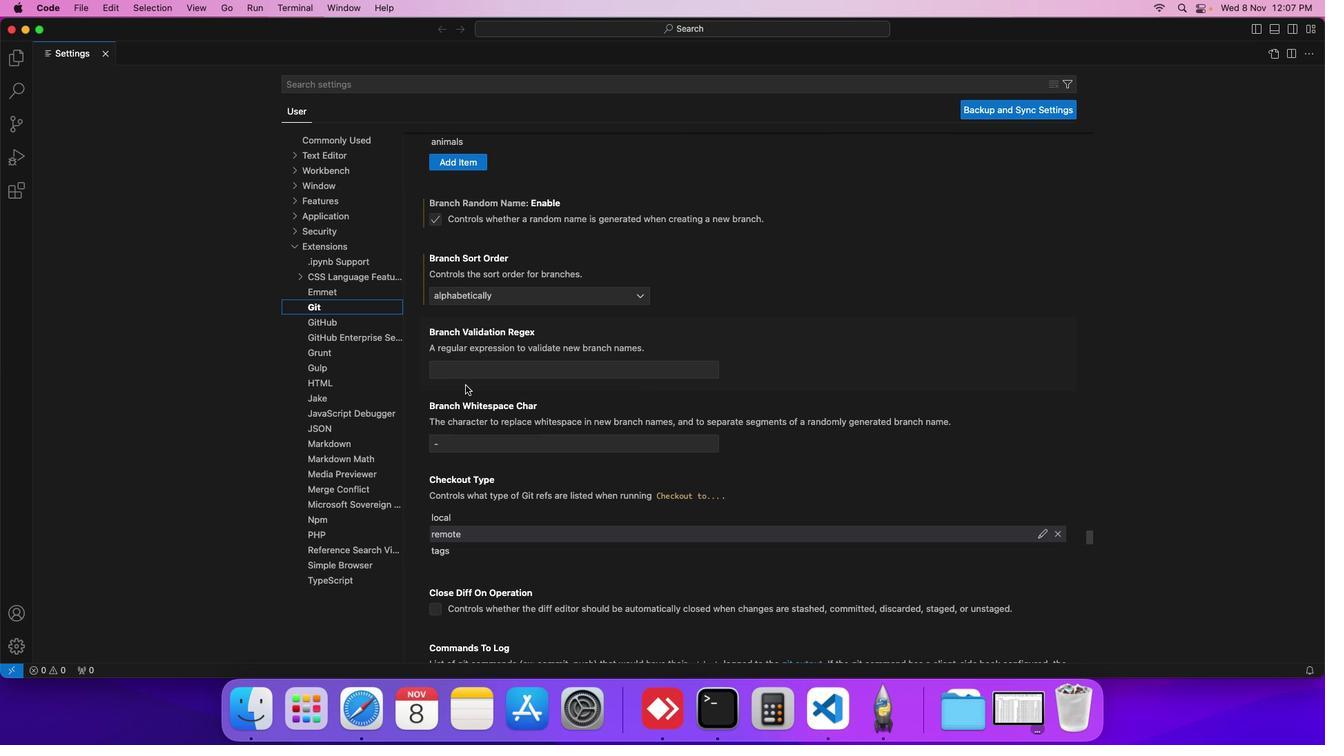 
Action: Mouse scrolled (465, 385) with delta (0, 0)
Screenshot: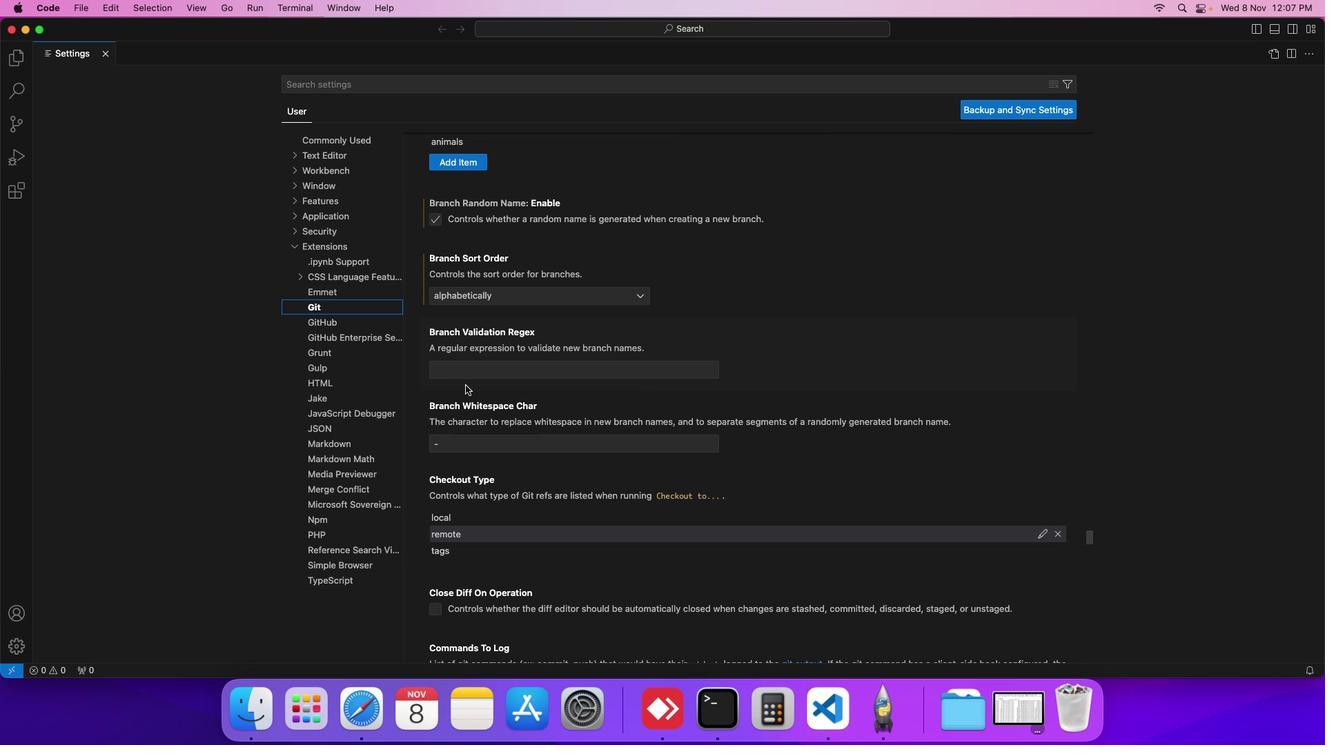 
Action: Mouse scrolled (465, 385) with delta (0, 0)
Screenshot: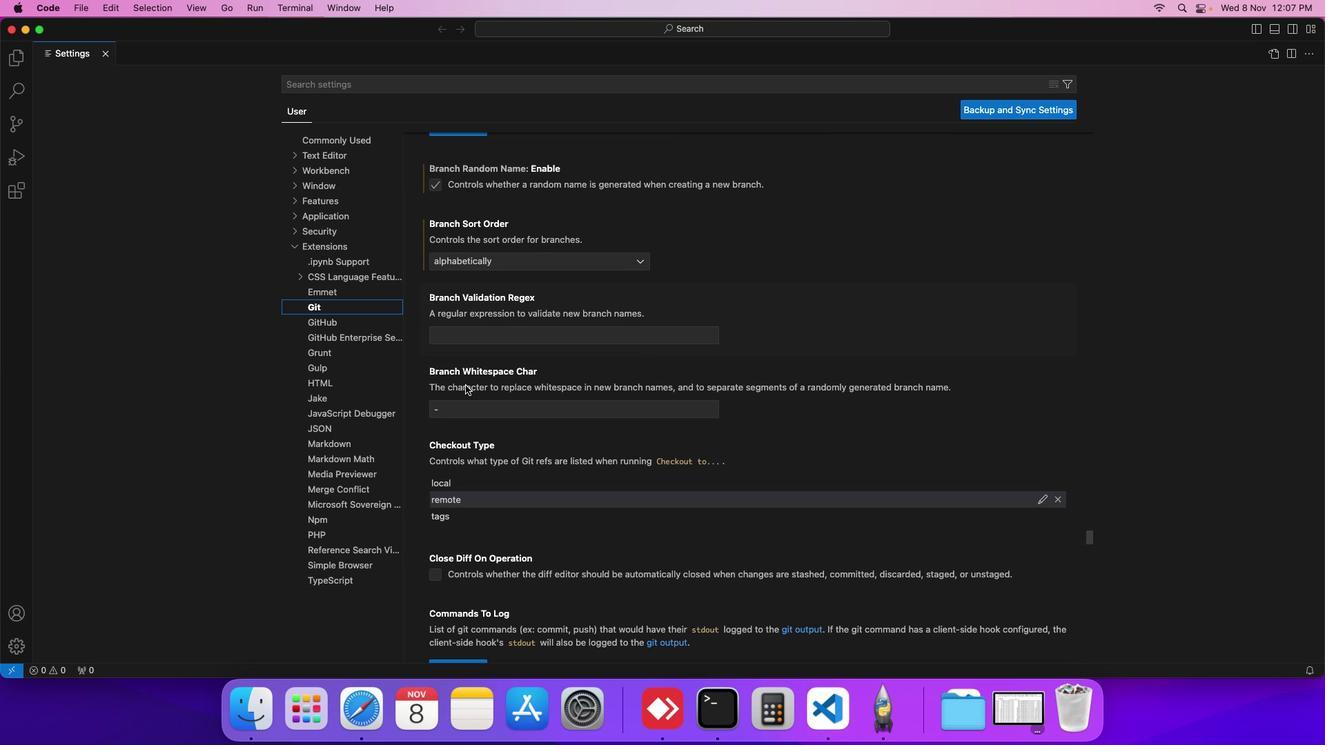 
Action: Mouse scrolled (465, 385) with delta (0, 0)
Screenshot: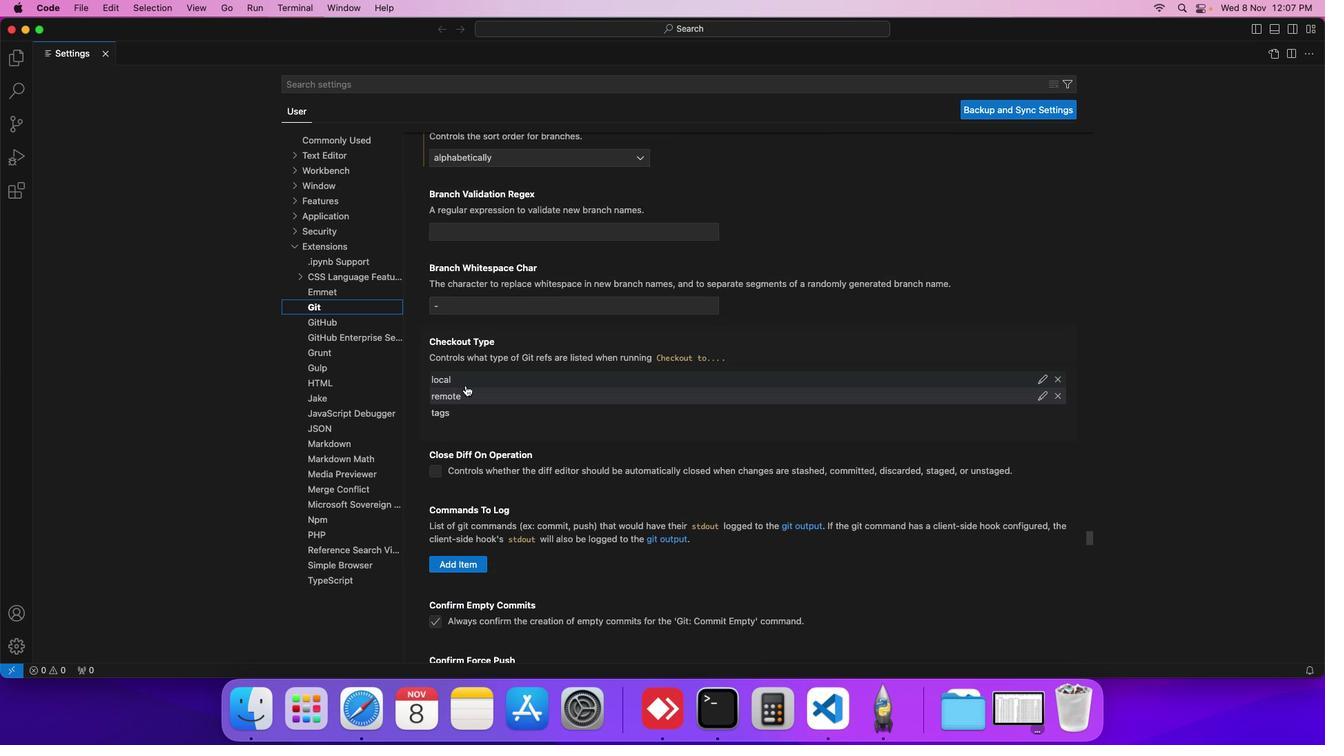 
Action: Mouse scrolled (465, 385) with delta (0, 0)
Screenshot: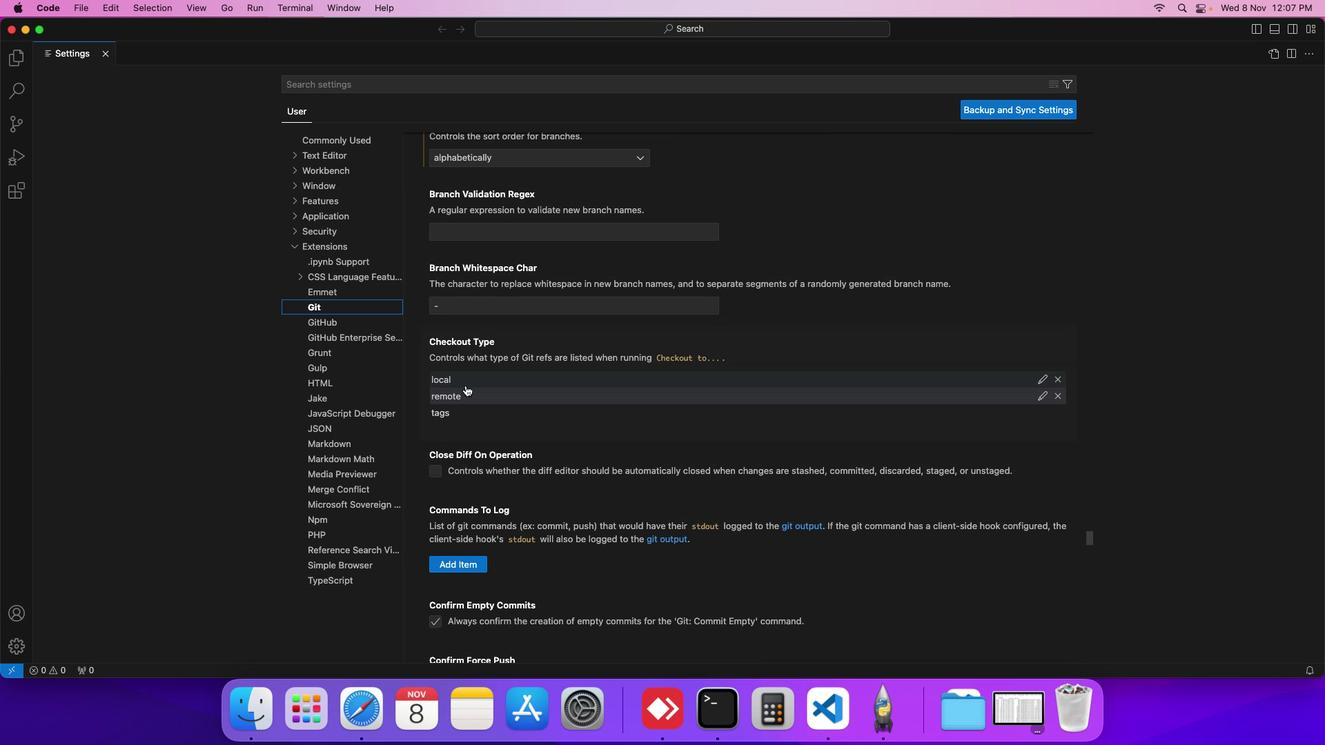 
Action: Mouse scrolled (465, 385) with delta (0, 0)
Screenshot: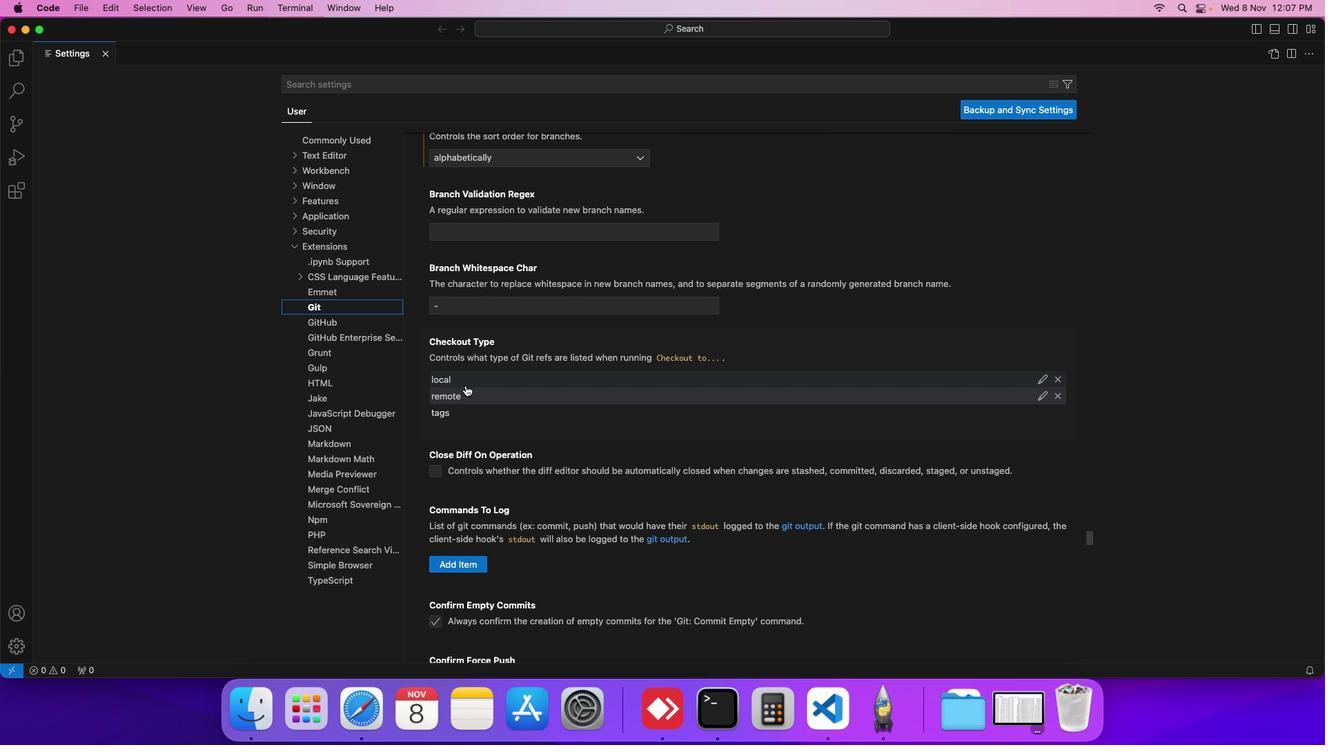 
Action: Mouse scrolled (465, 385) with delta (0, 0)
Screenshot: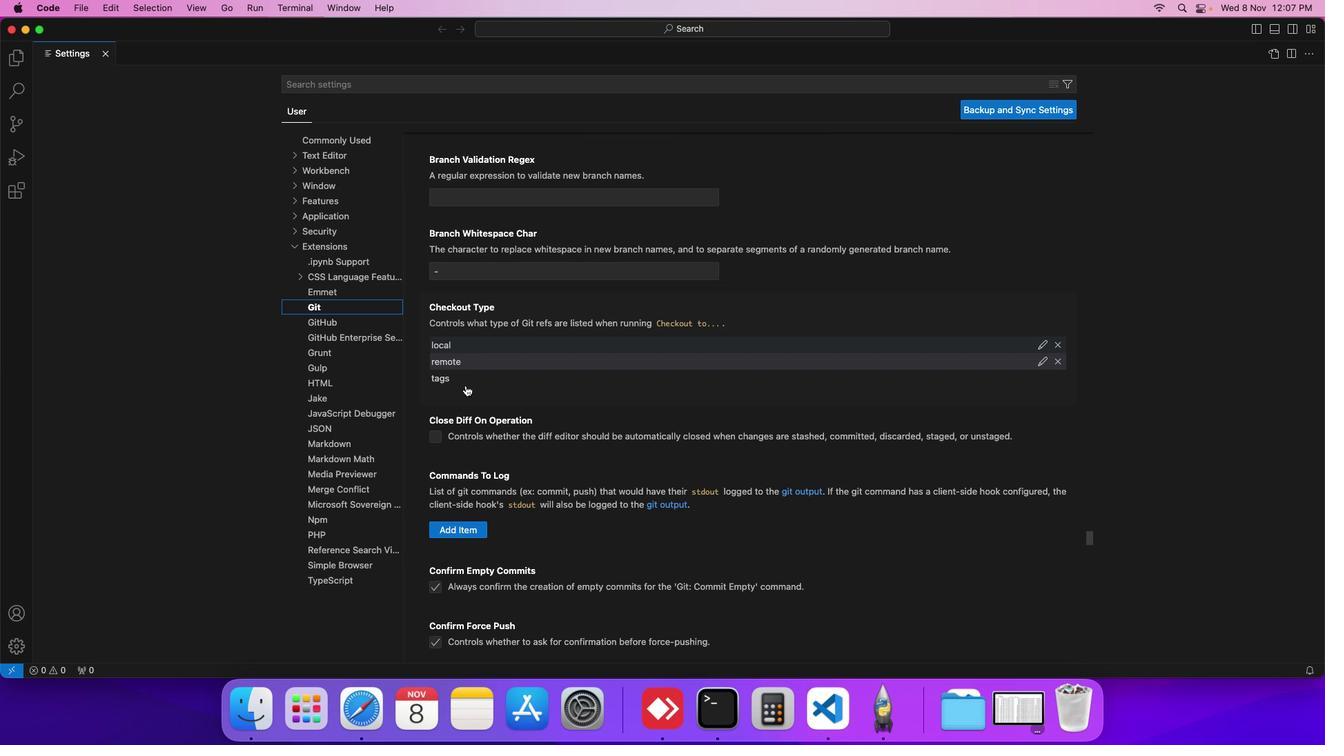 
Action: Mouse scrolled (465, 385) with delta (0, 0)
Screenshot: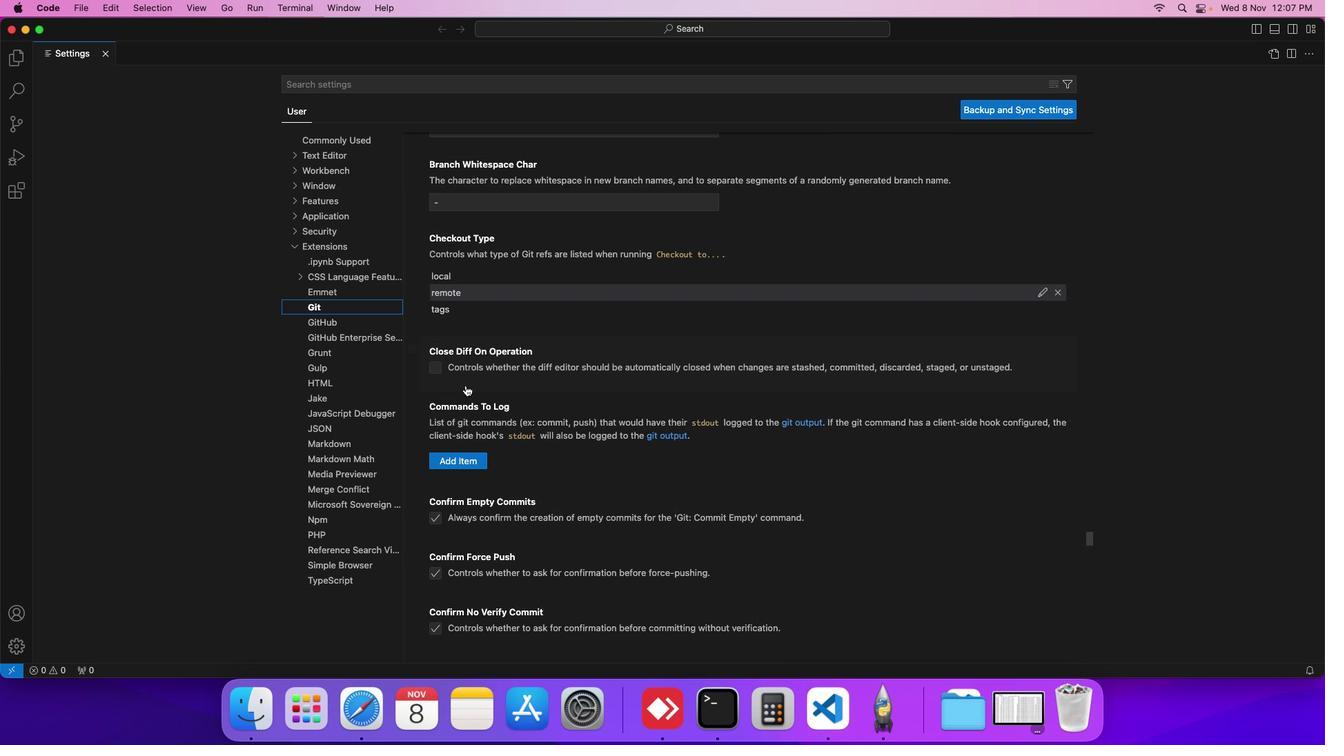 
Action: Mouse scrolled (465, 385) with delta (0, 0)
Screenshot: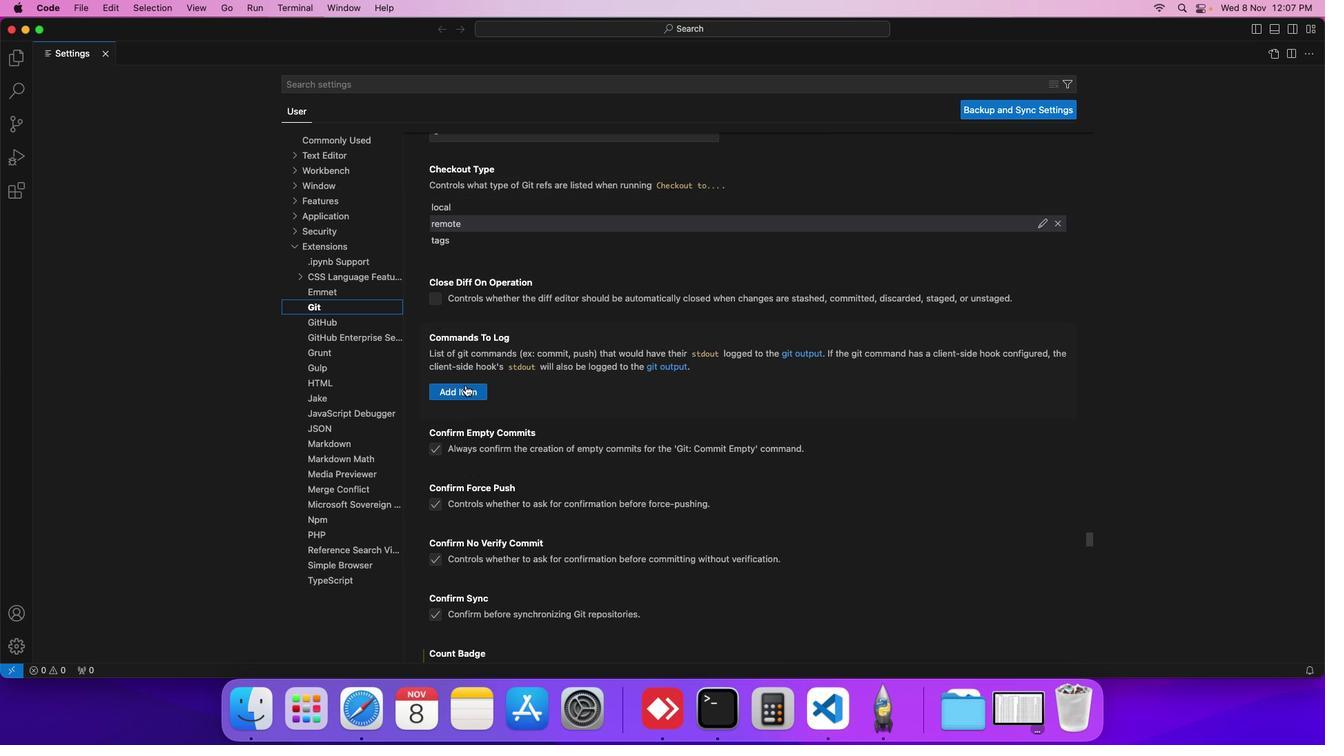 
Action: Mouse scrolled (465, 385) with delta (0, -1)
Screenshot: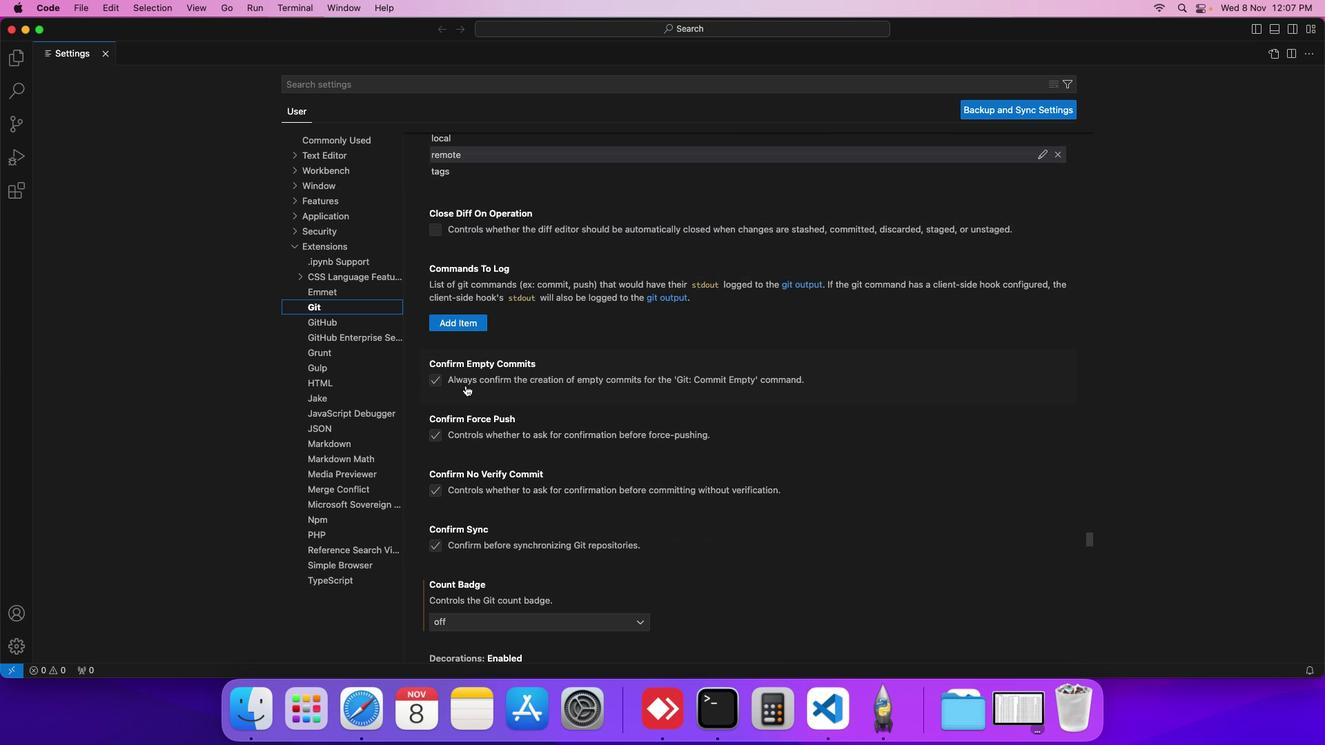
Action: Mouse scrolled (465, 385) with delta (0, -1)
Screenshot: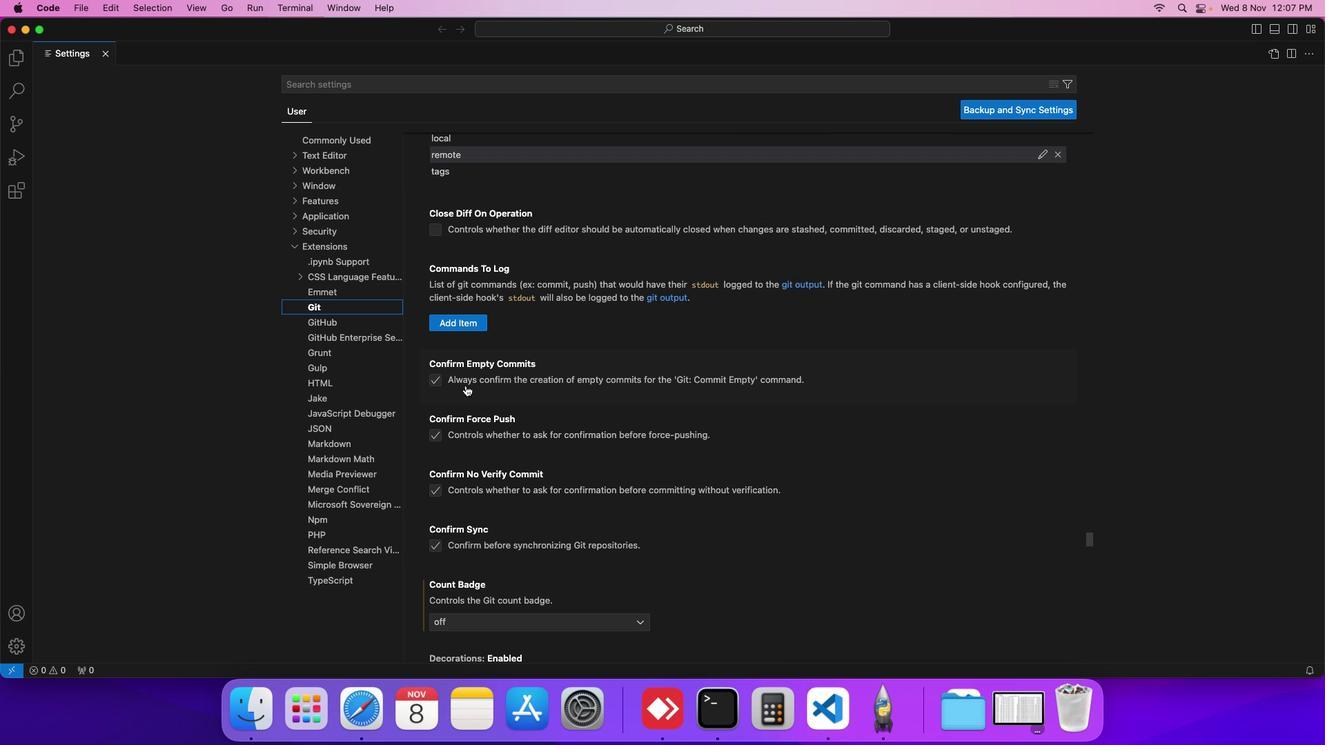 
Action: Mouse scrolled (465, 385) with delta (0, 0)
Screenshot: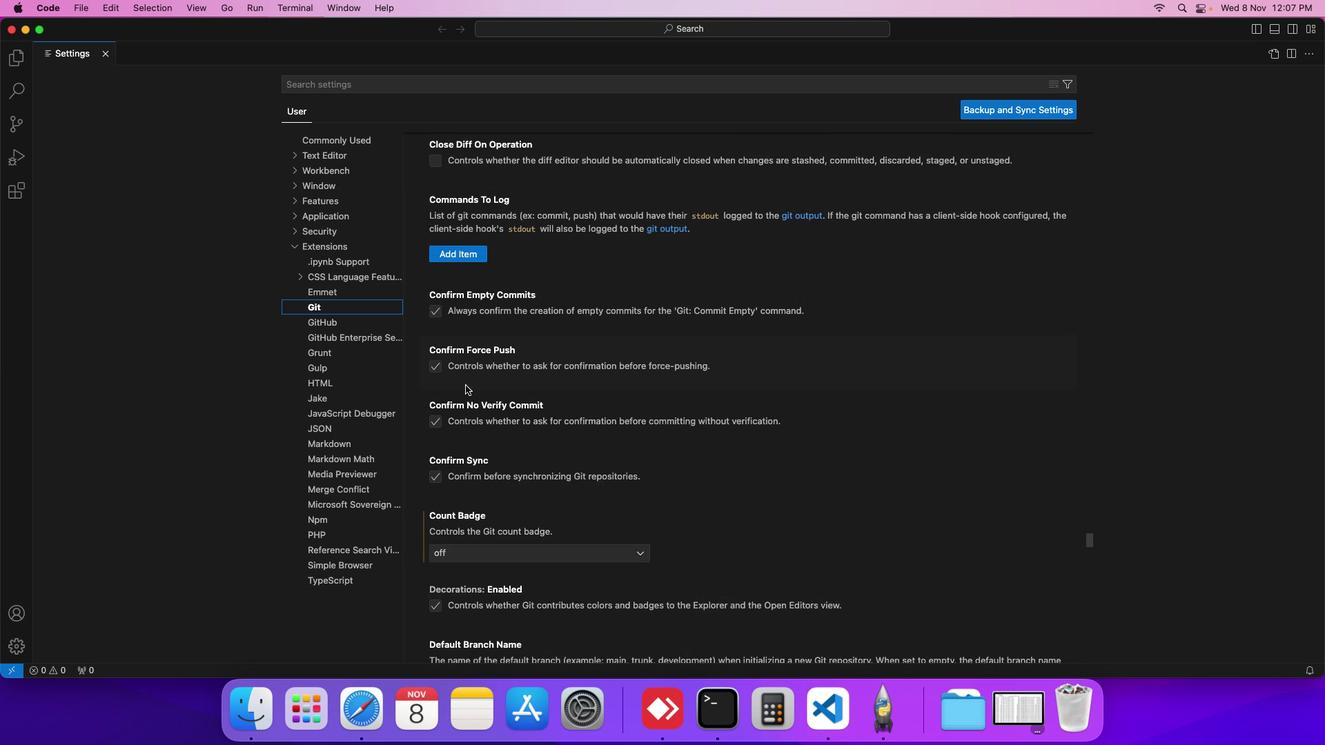 
Action: Mouse scrolled (465, 385) with delta (0, 0)
Screenshot: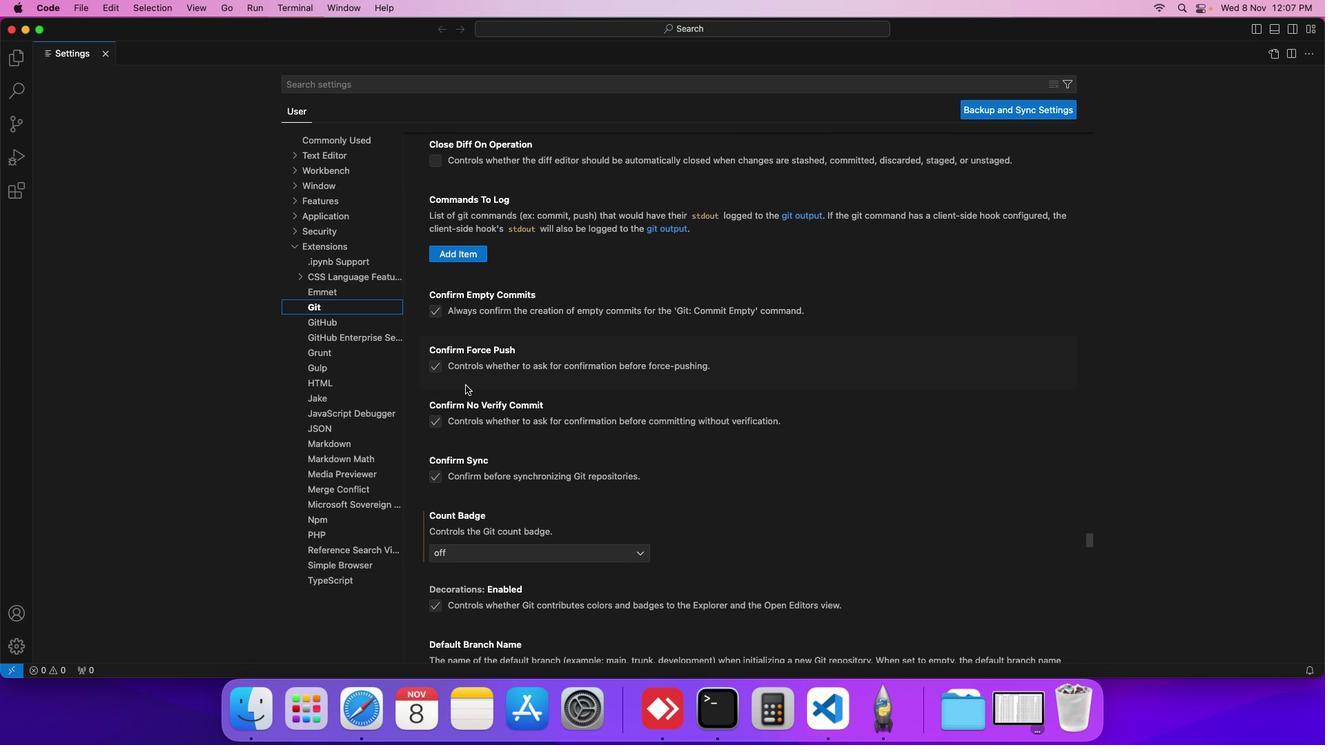 
Action: Mouse scrolled (465, 385) with delta (0, 0)
Screenshot: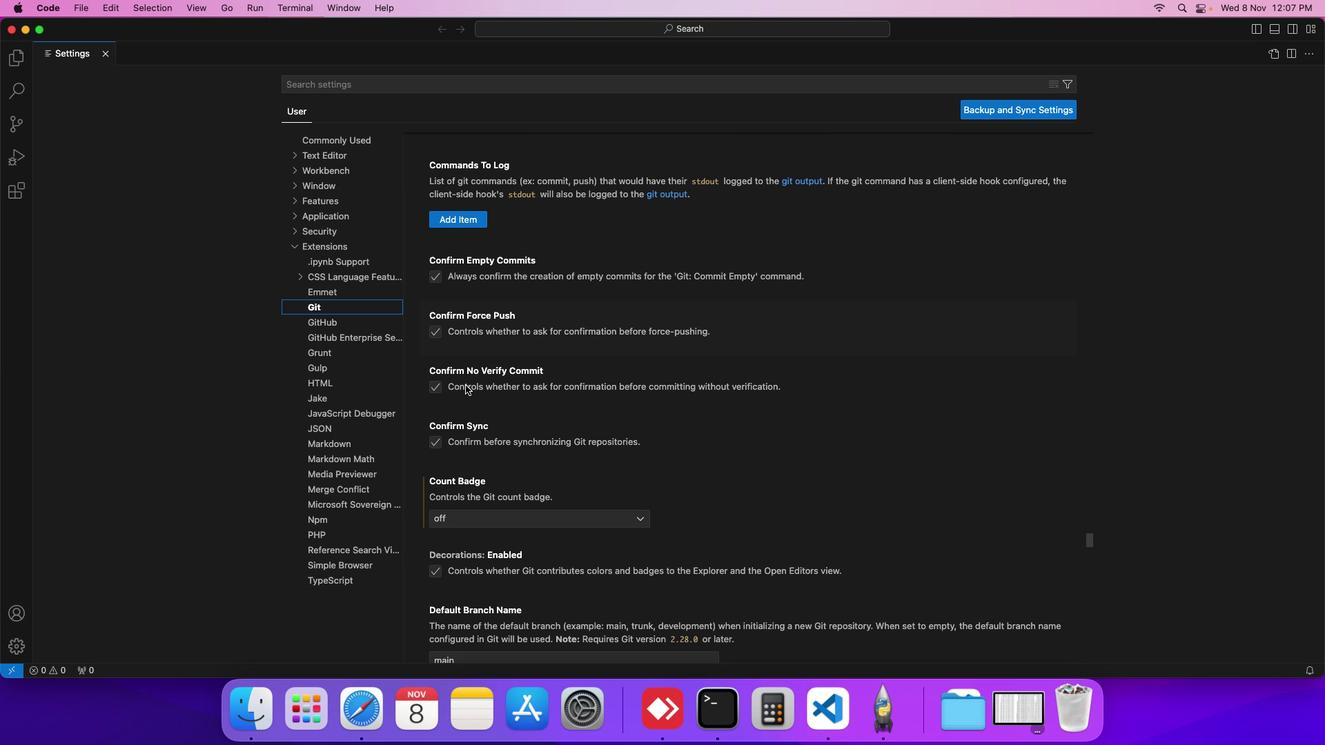 
Action: Mouse scrolled (465, 385) with delta (0, 0)
Screenshot: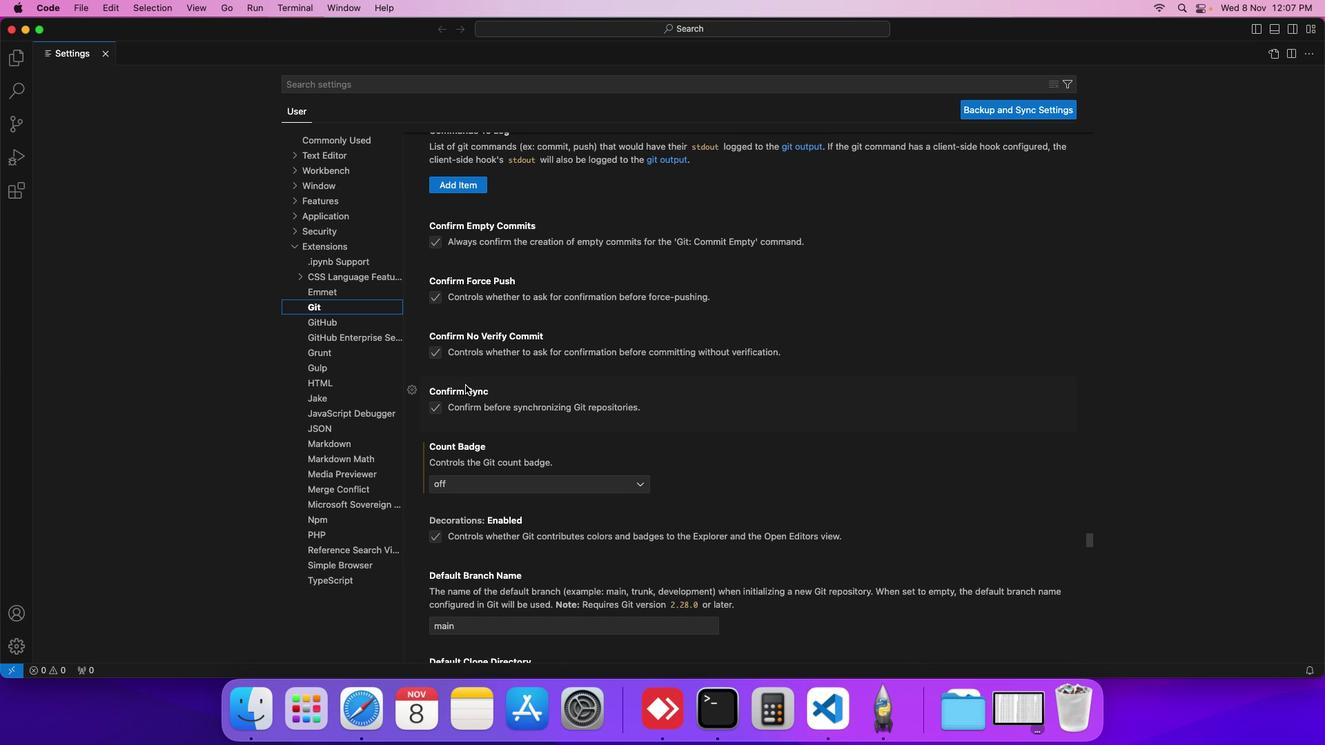 
Action: Mouse scrolled (465, 385) with delta (0, 0)
Screenshot: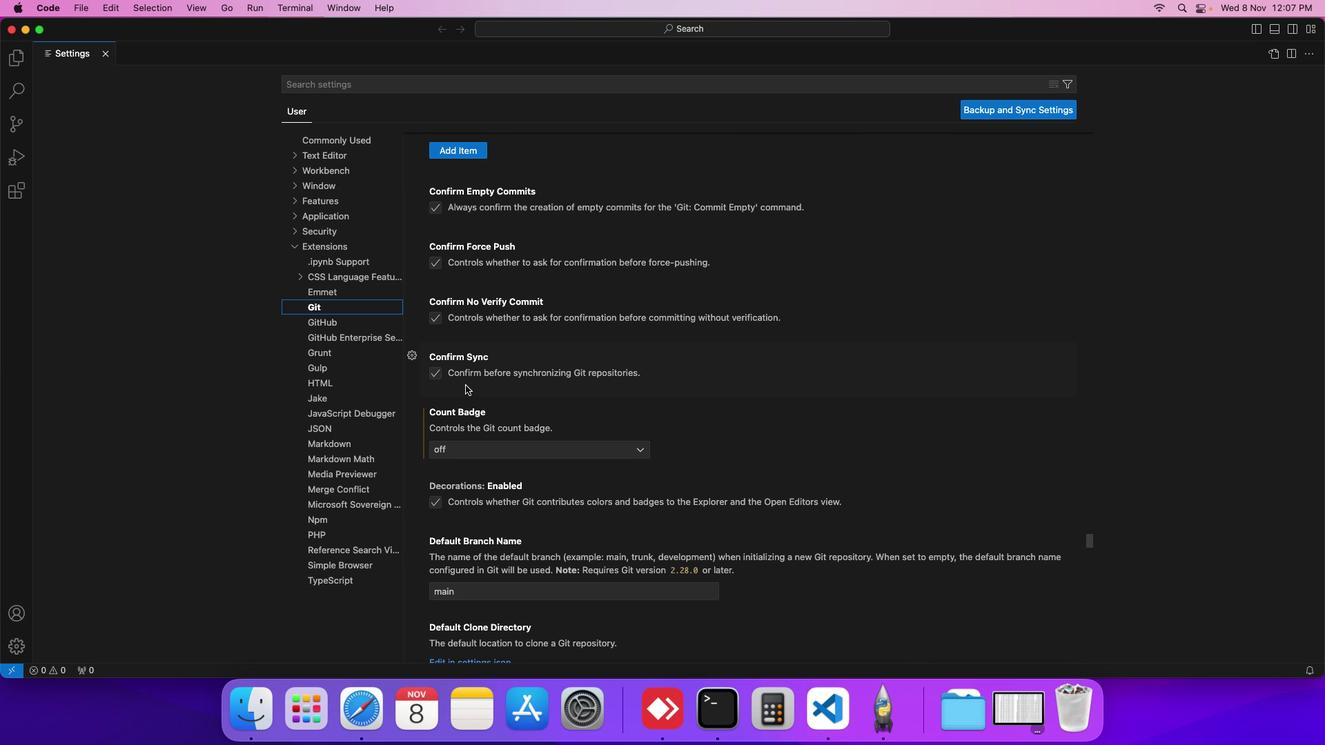 
Action: Mouse scrolled (465, 385) with delta (0, 0)
Screenshot: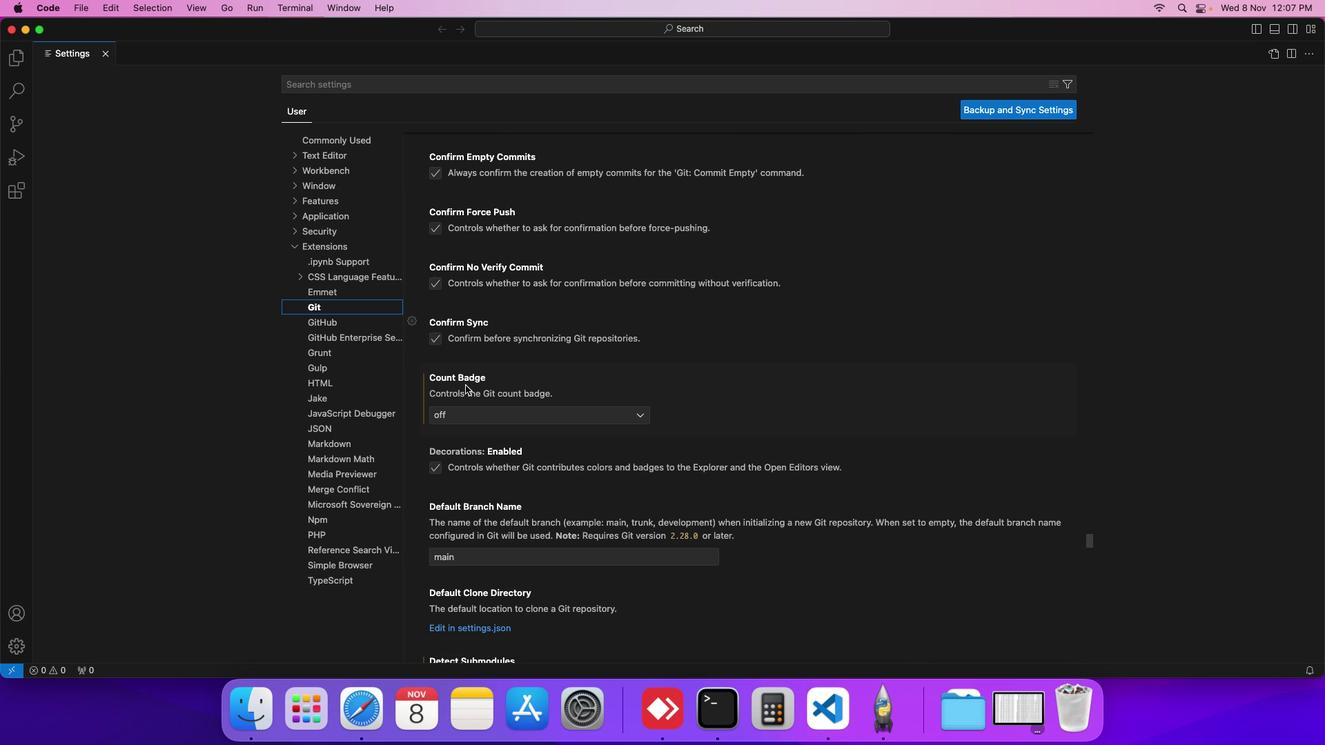 
Action: Mouse scrolled (465, 385) with delta (0, 0)
Screenshot: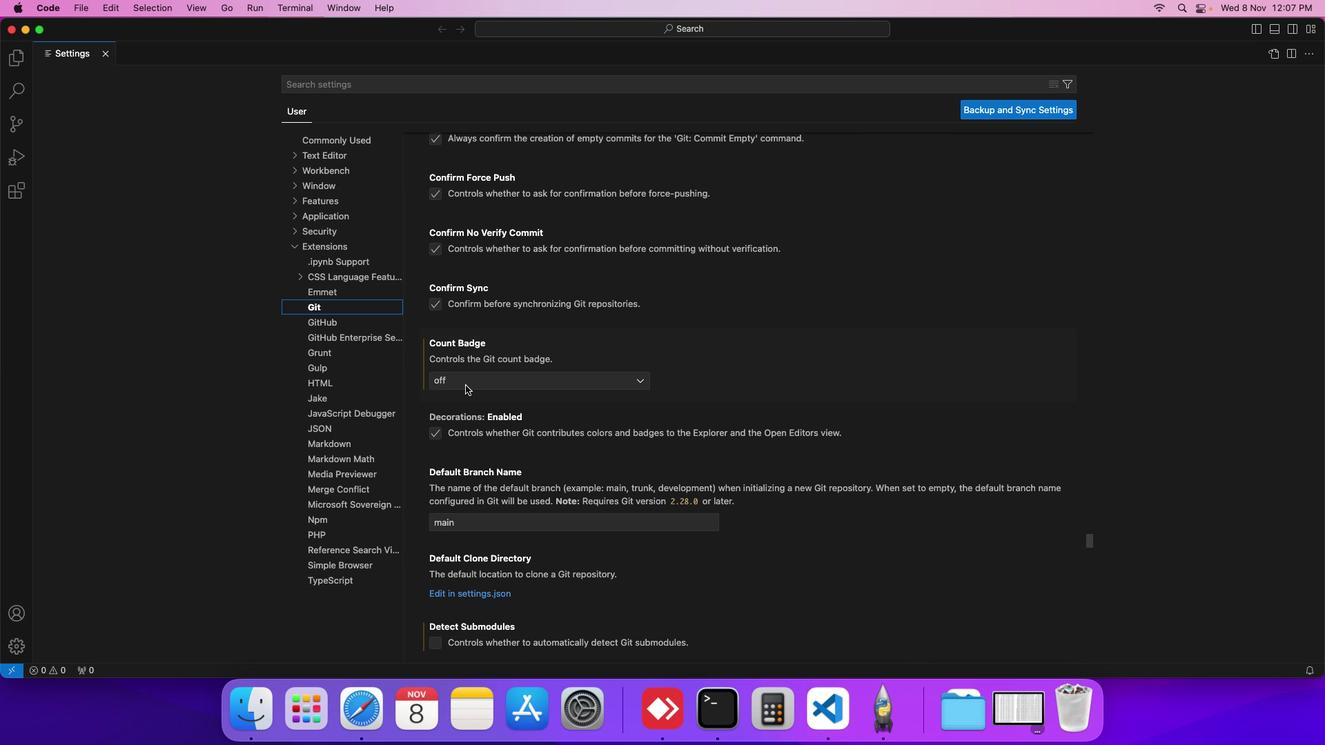 
Action: Mouse scrolled (465, 385) with delta (0, 0)
Screenshot: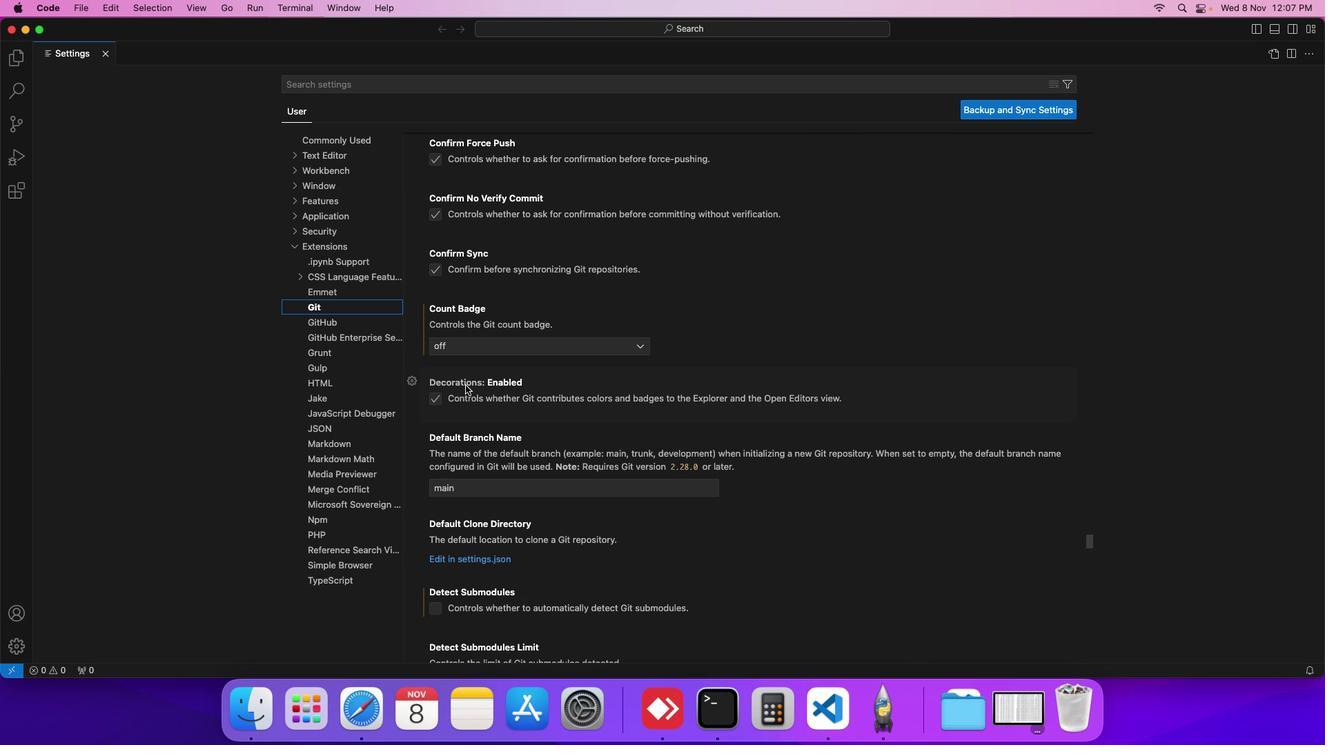 
Action: Mouse scrolled (465, 385) with delta (0, 0)
Screenshot: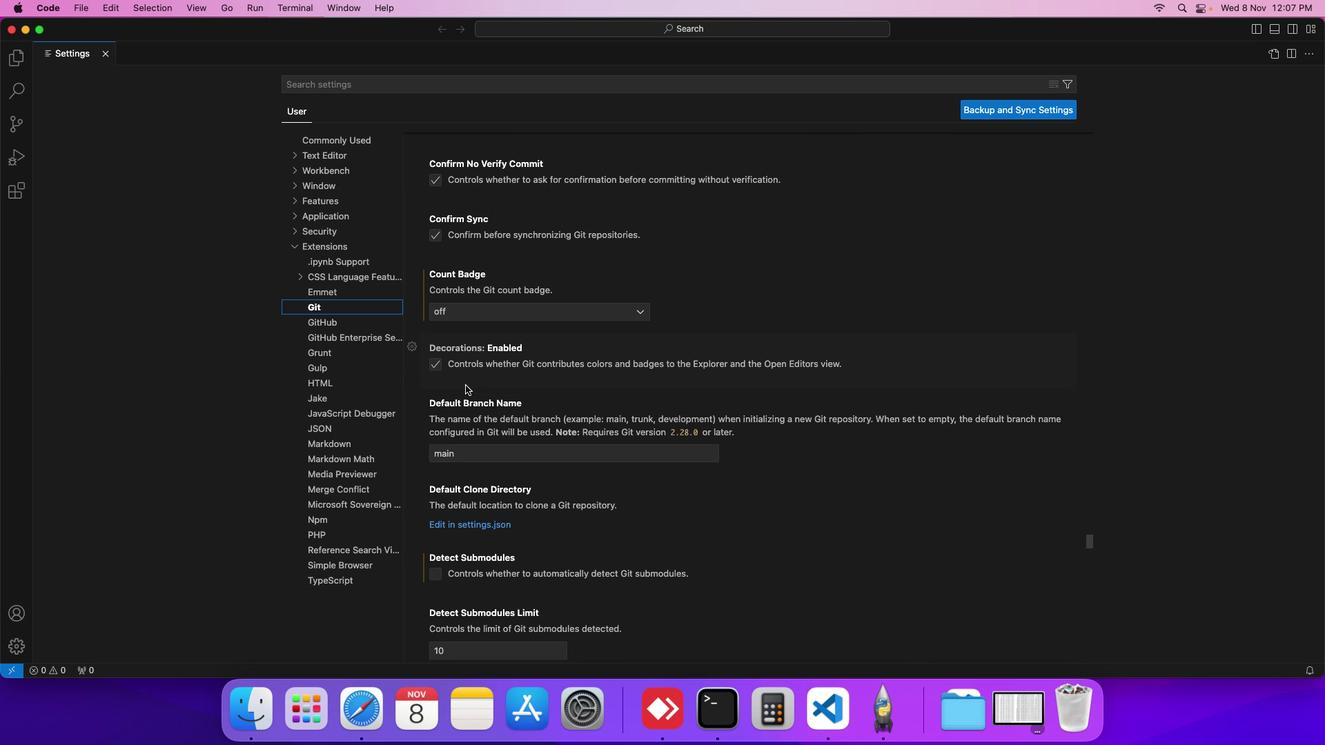 
Action: Mouse scrolled (465, 385) with delta (0, 0)
Screenshot: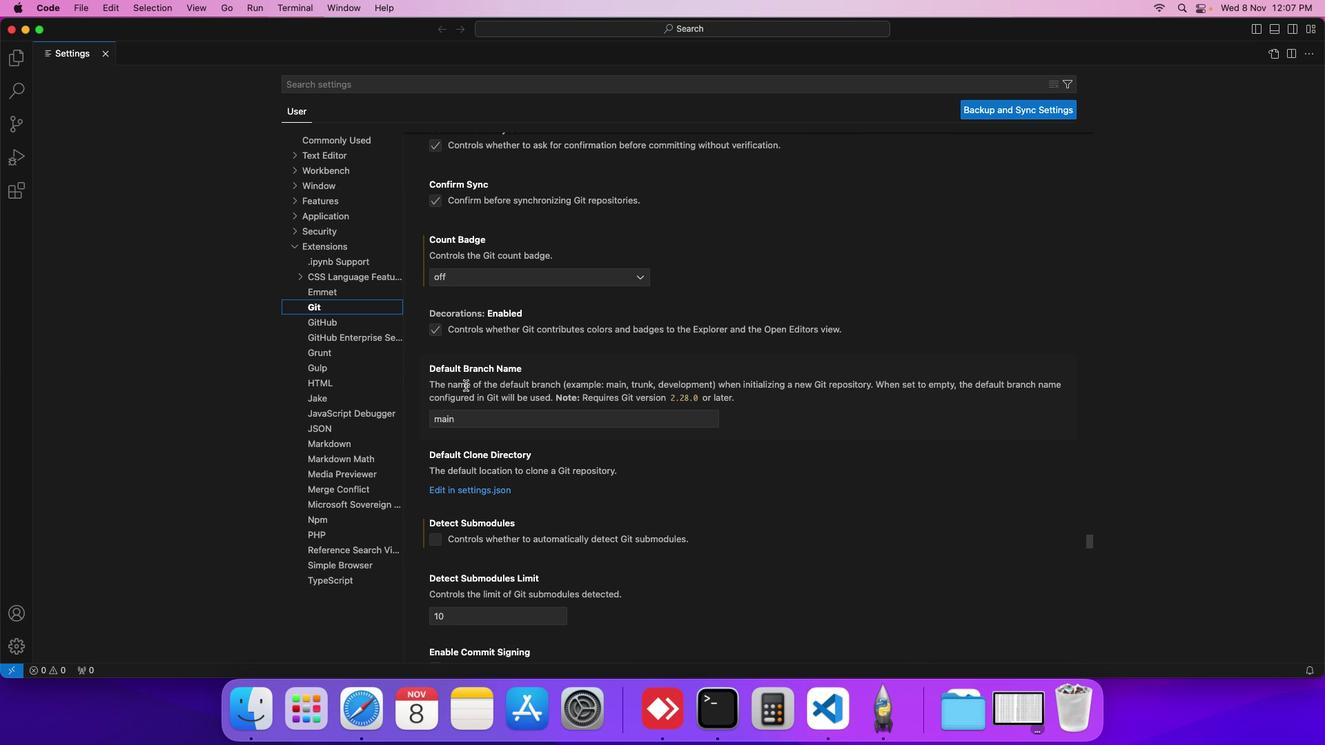 
Action: Mouse scrolled (465, 385) with delta (0, 0)
Screenshot: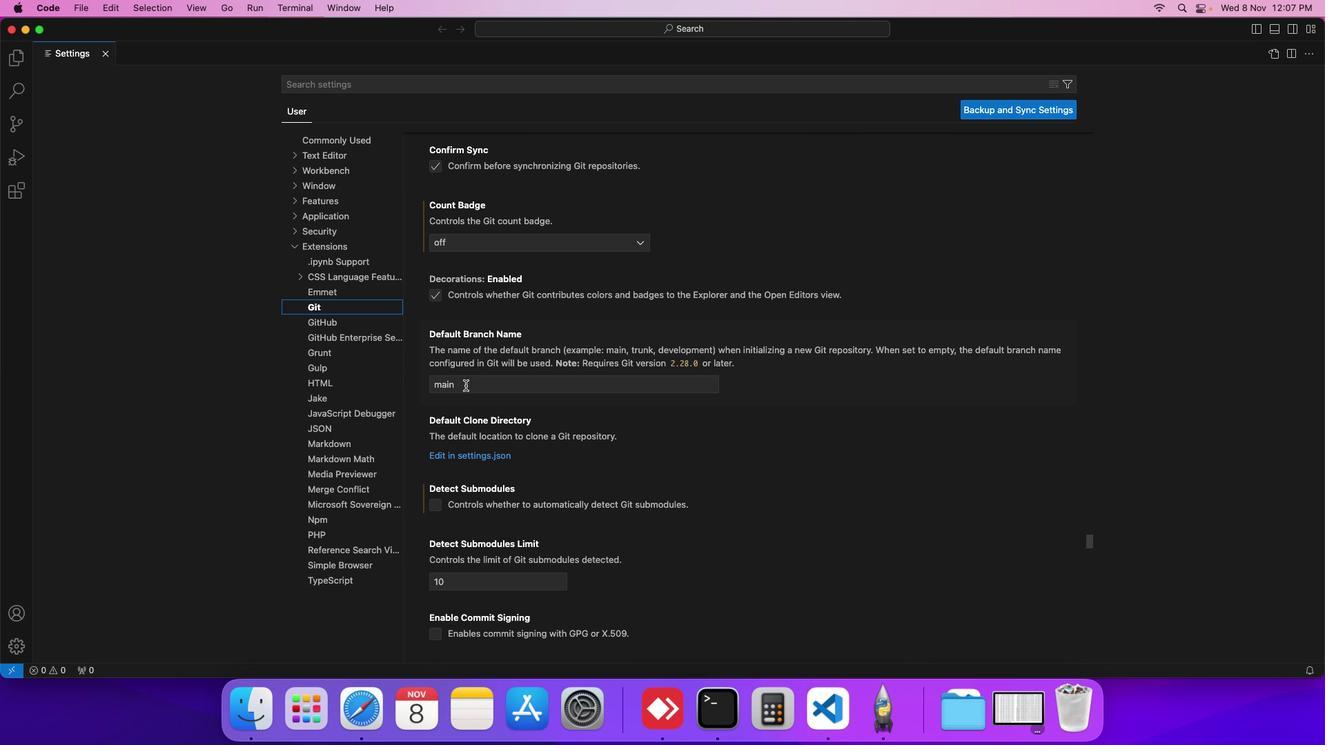 
Action: Mouse scrolled (465, 385) with delta (0, 0)
Screenshot: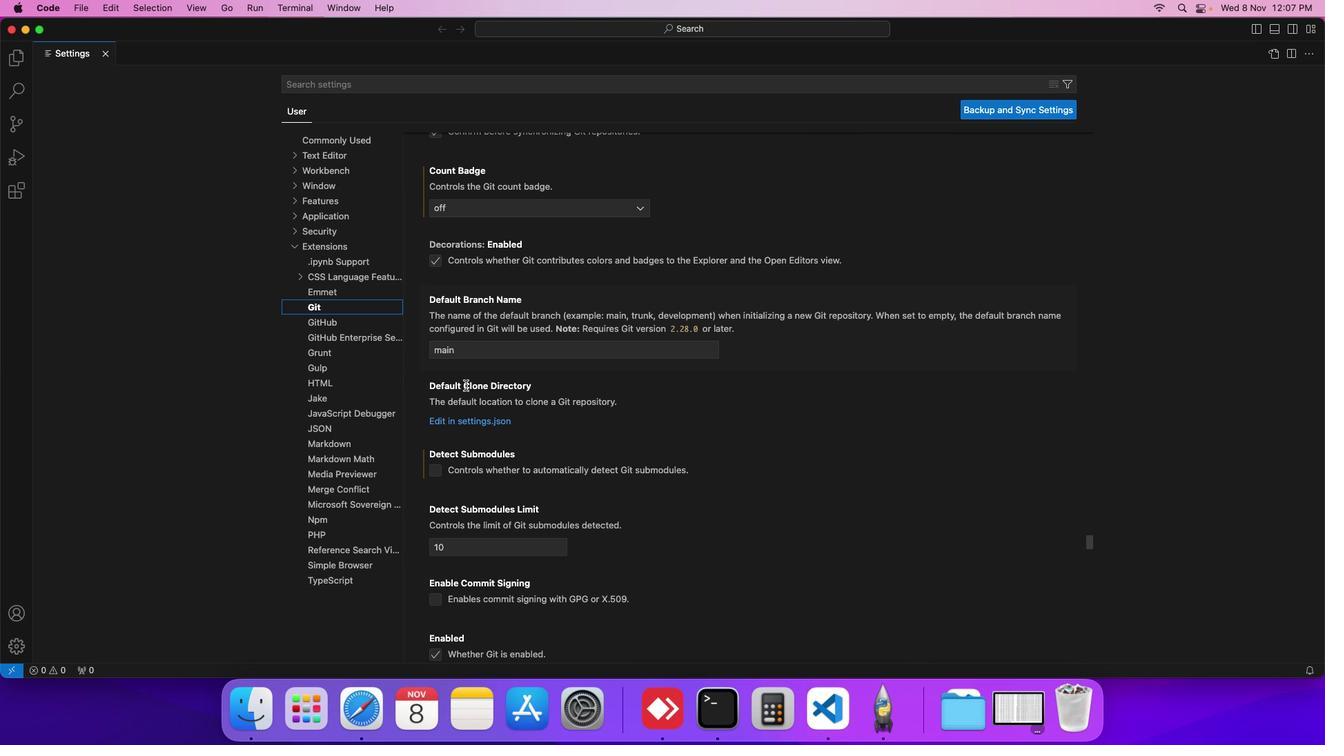
Action: Mouse scrolled (465, 385) with delta (0, 0)
Screenshot: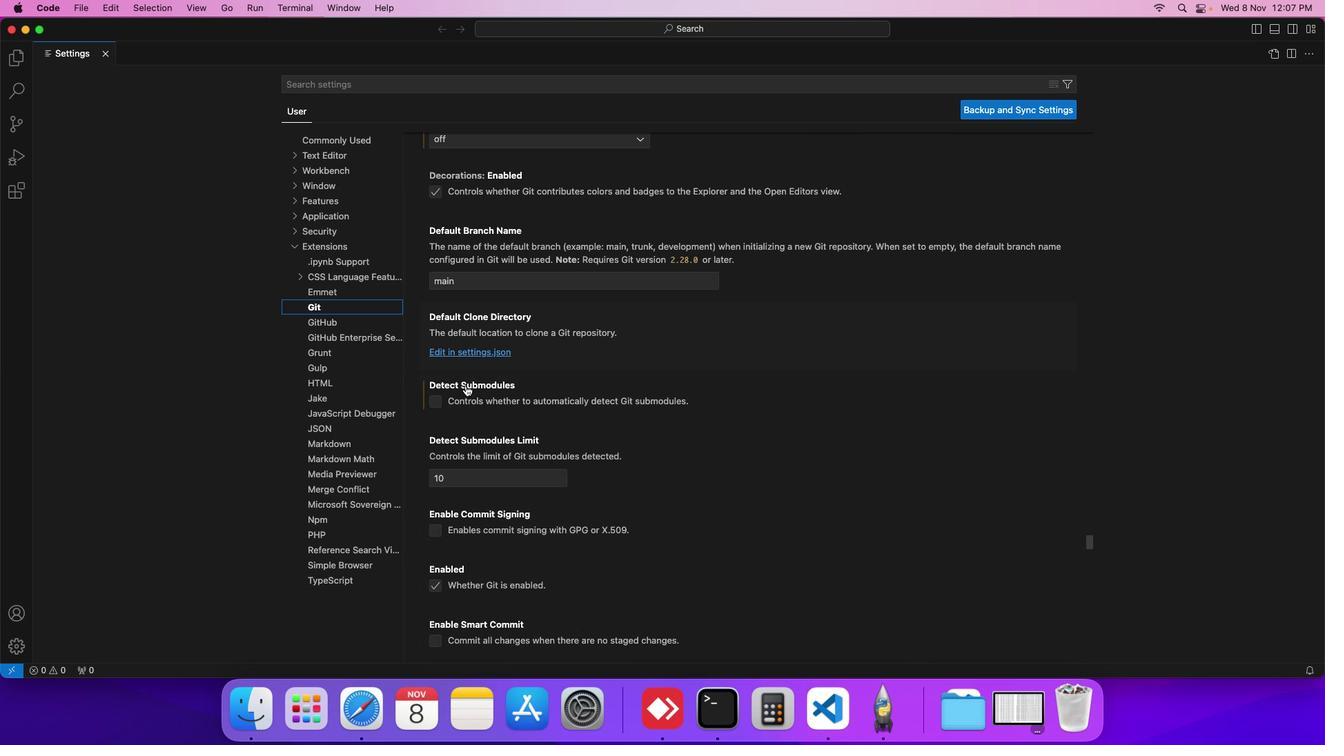 
Action: Mouse scrolled (465, 385) with delta (0, 0)
Screenshot: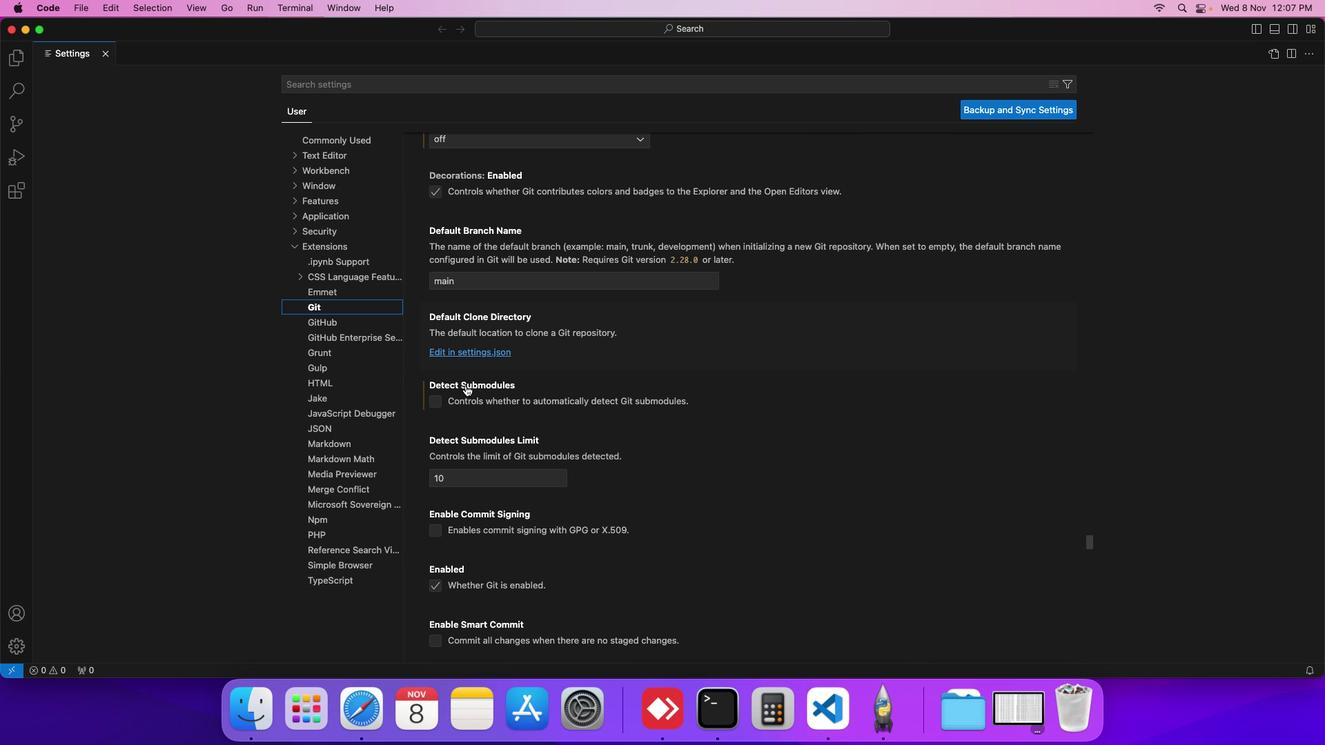 
Action: Mouse scrolled (465, 385) with delta (0, 0)
Screenshot: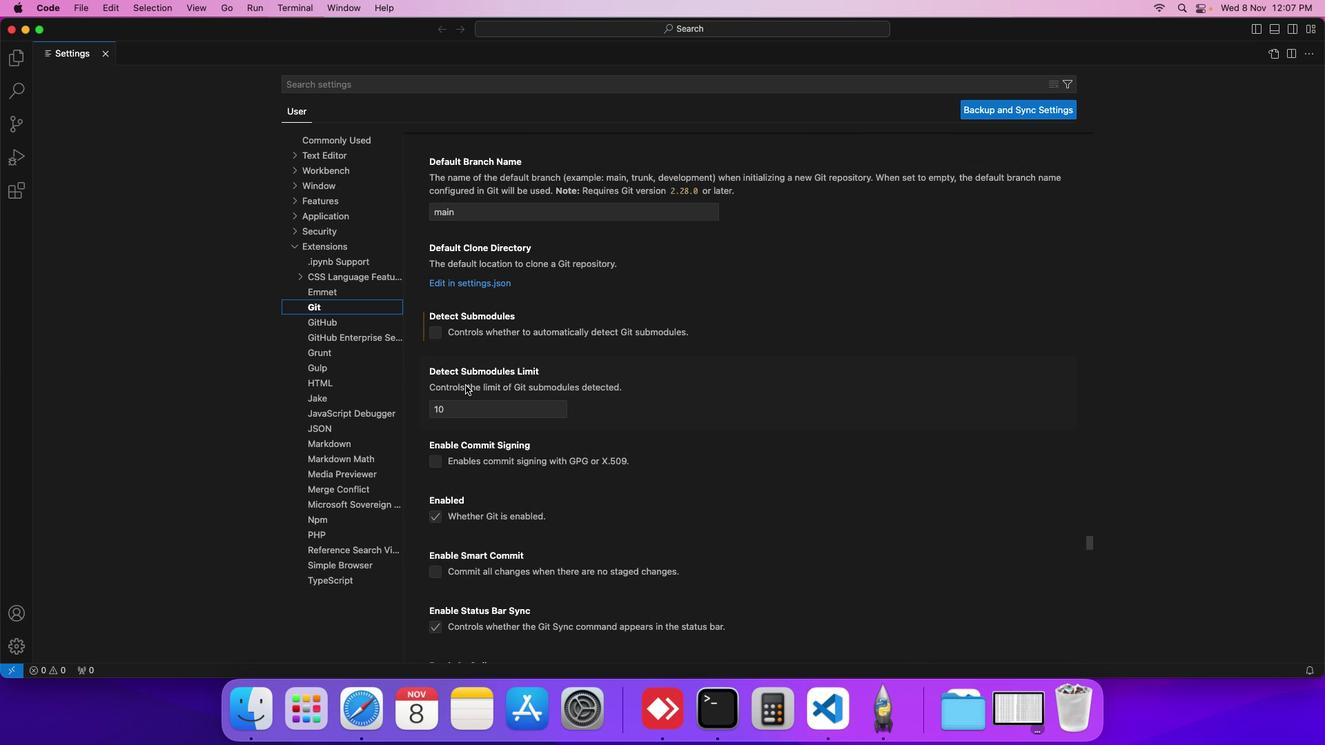 
Action: Mouse scrolled (465, 385) with delta (0, 0)
Screenshot: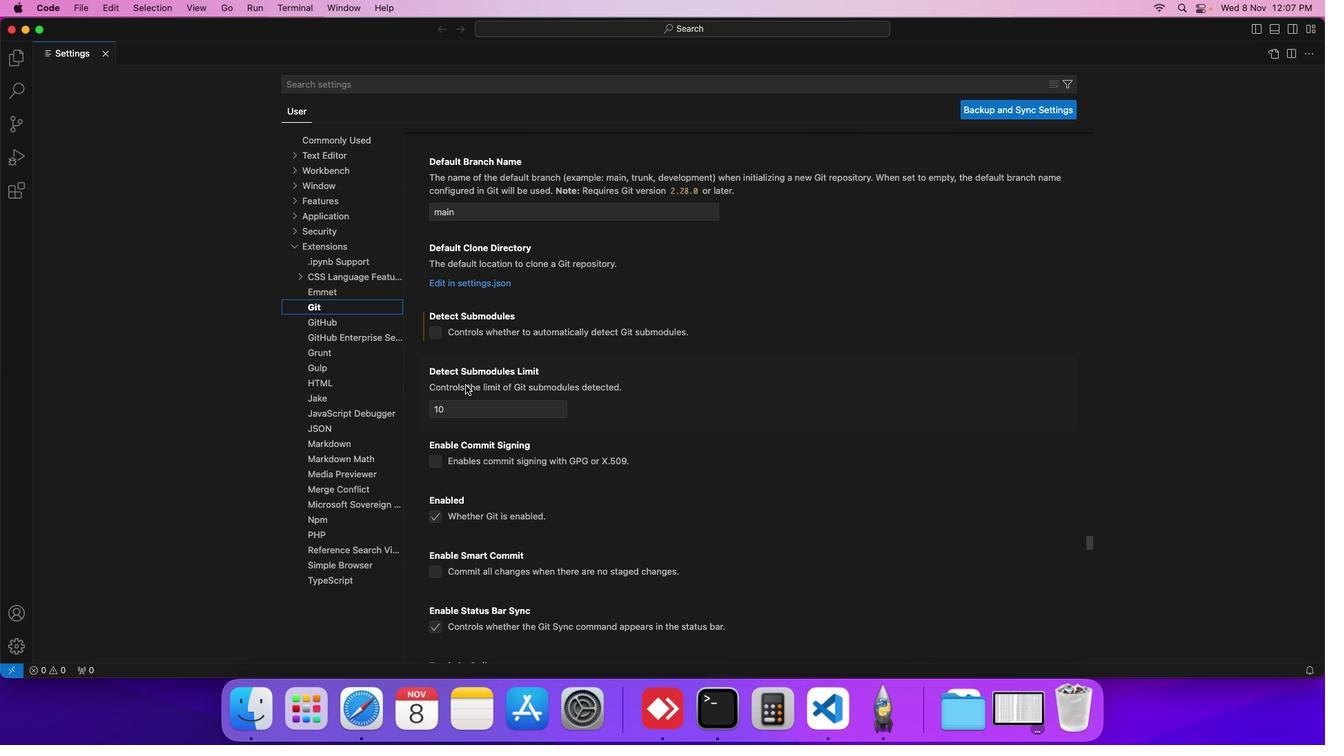 
Action: Mouse scrolled (465, 385) with delta (0, 0)
Screenshot: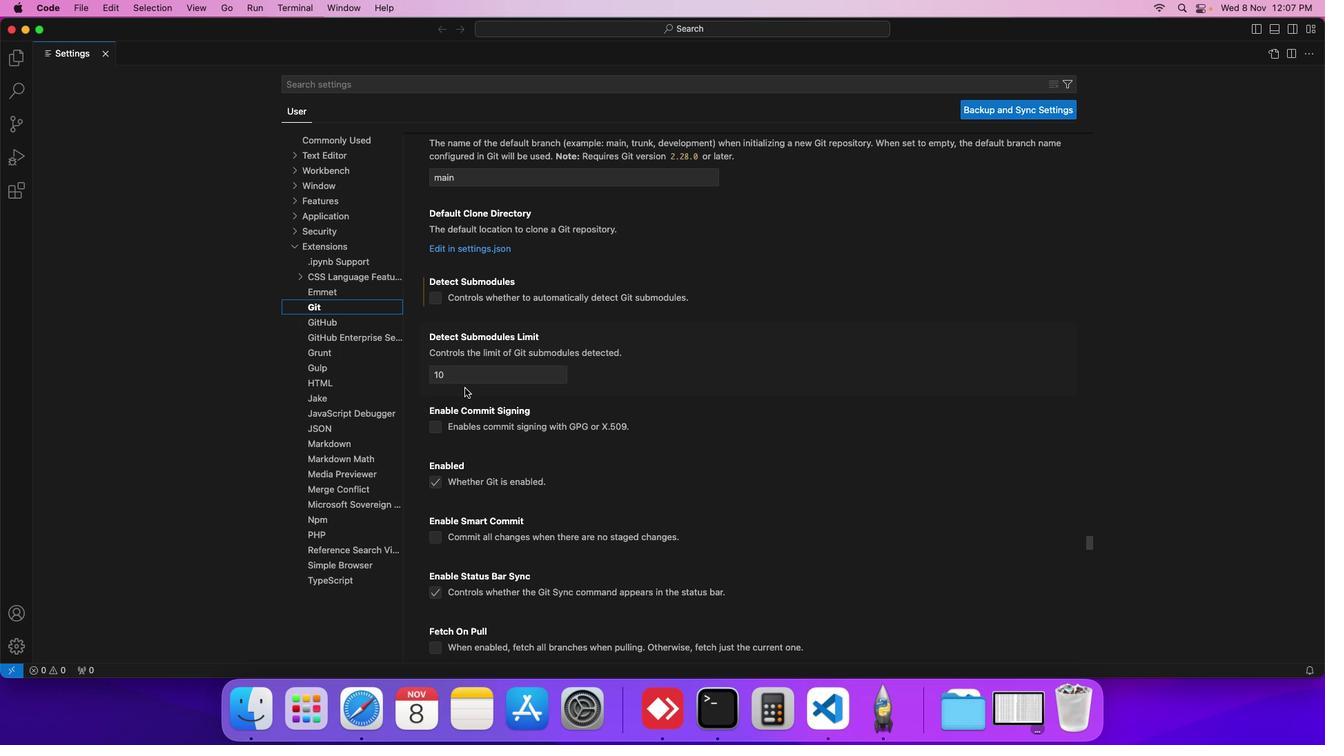 
Action: Mouse moved to (438, 428)
Screenshot: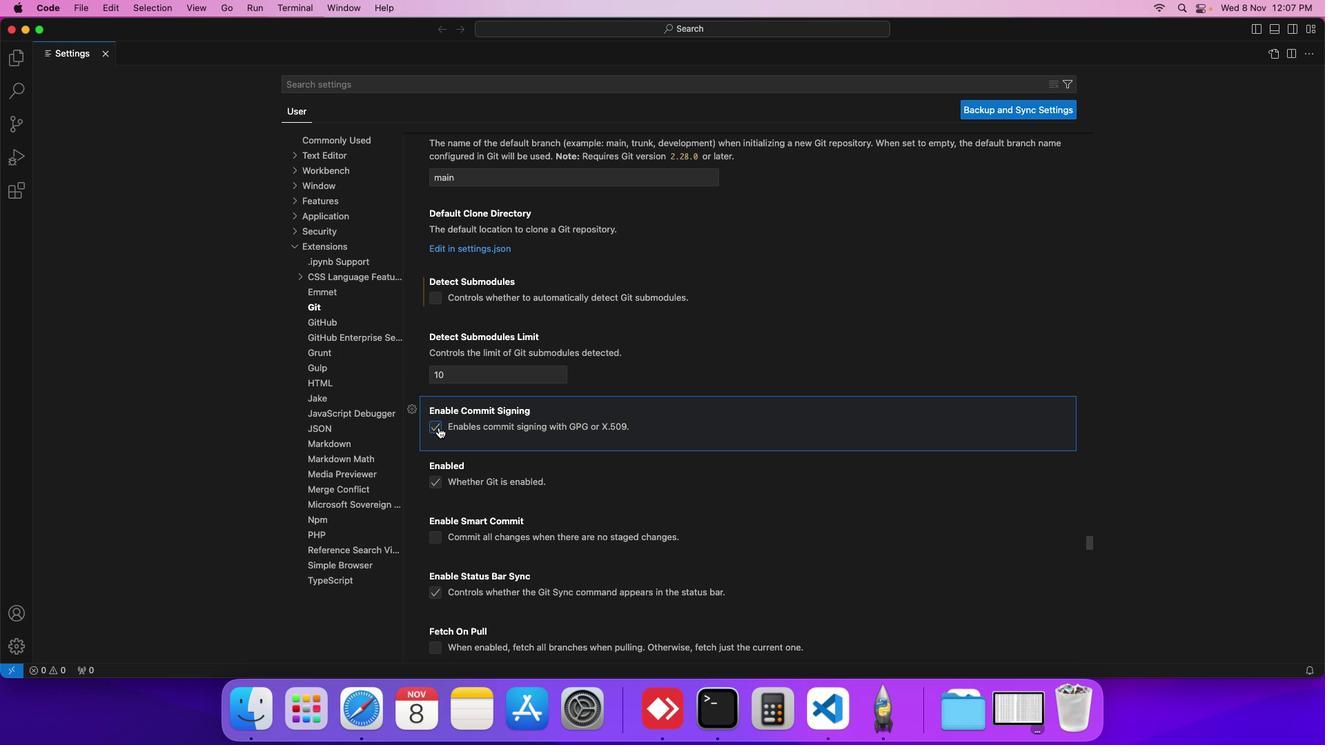 
Action: Mouse pressed left at (438, 428)
Screenshot: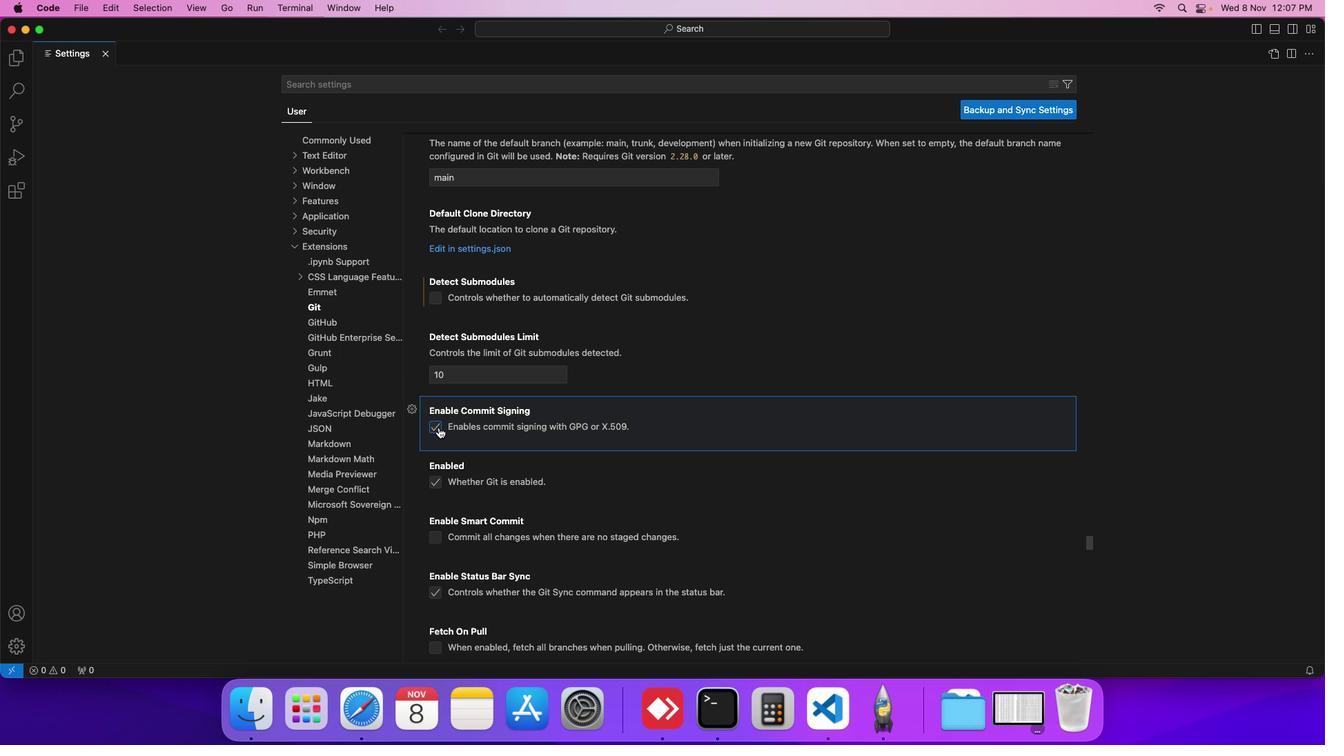 
Action: Mouse moved to (475, 434)
Screenshot: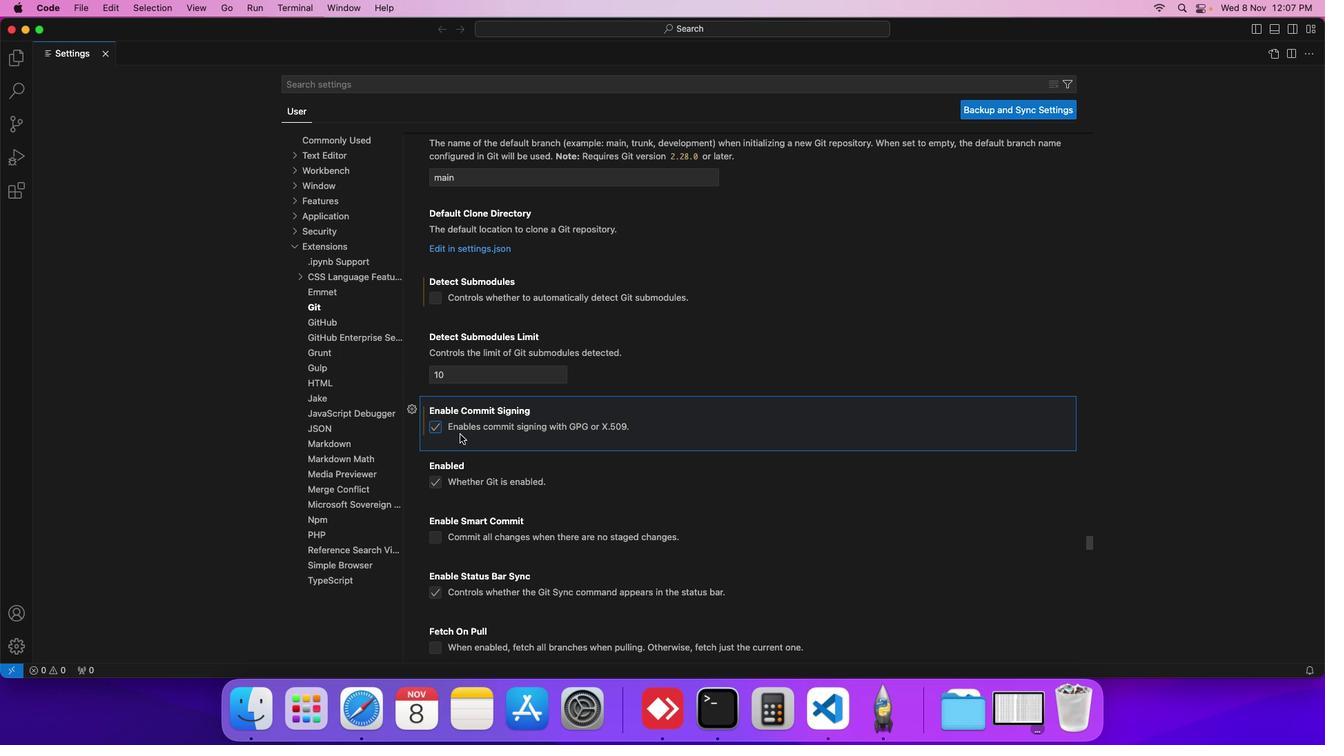 
